Task: Look for space in Ḩawsh 'Īsá, Egypt from 21st June, 2023 to 29th June, 2023 for 4 adults in price range Rs.7000 to Rs.12000. Place can be entire place with 2 bedrooms having 2 beds and 2 bathrooms. Property type can be house, flat, guest house. Booking option can be shelf check-in. Required host language is English.
Action: Mouse moved to (416, 81)
Screenshot: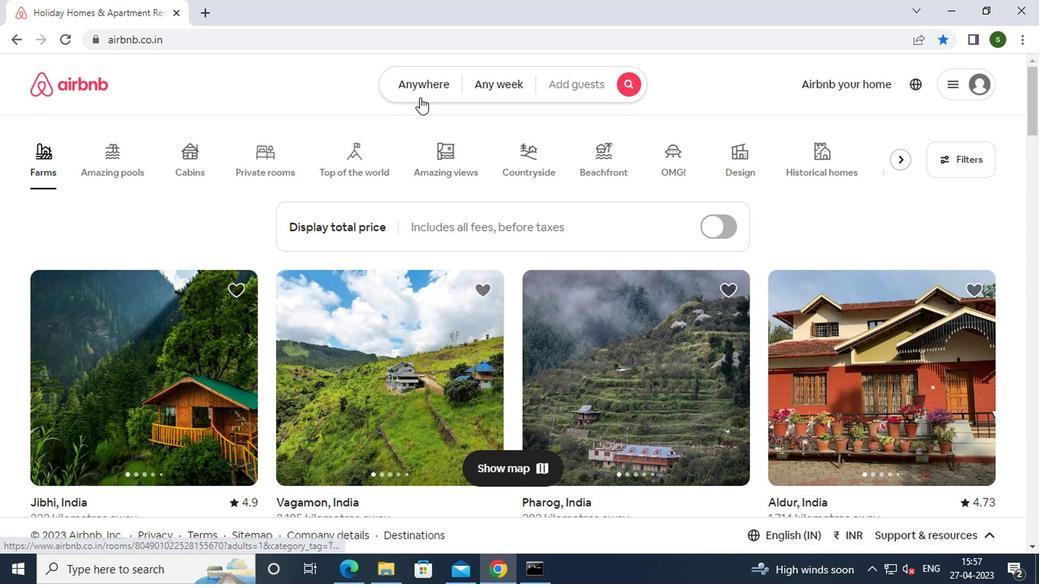 
Action: Mouse pressed left at (416, 81)
Screenshot: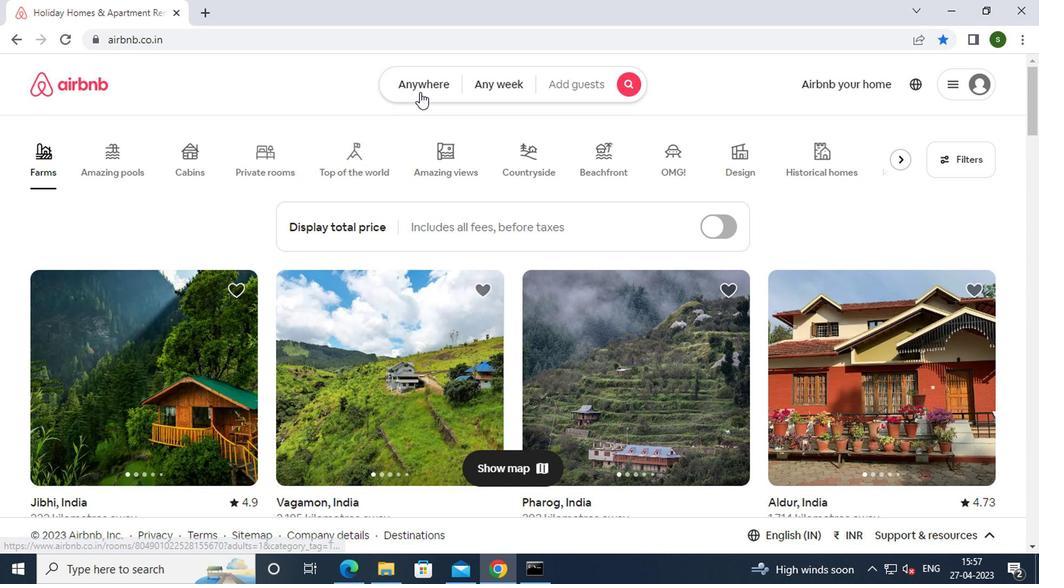 
Action: Mouse moved to (325, 140)
Screenshot: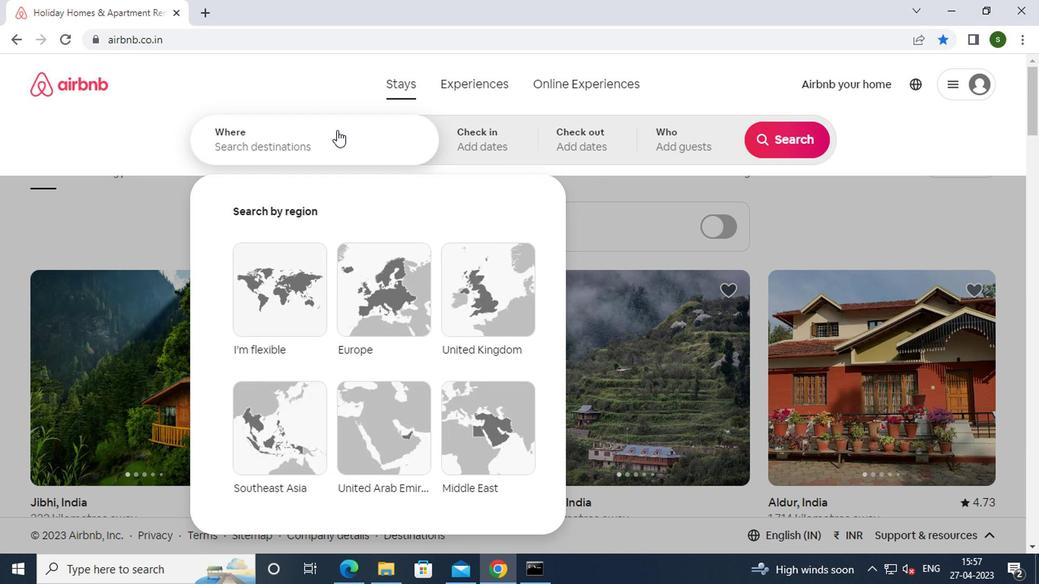 
Action: Mouse pressed left at (325, 140)
Screenshot: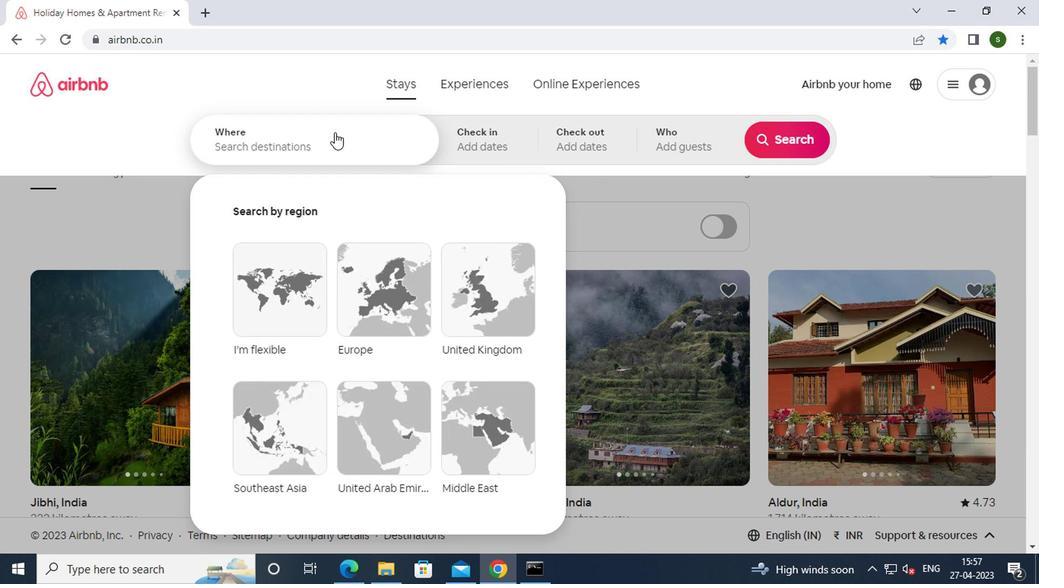 
Action: Mouse moved to (324, 141)
Screenshot: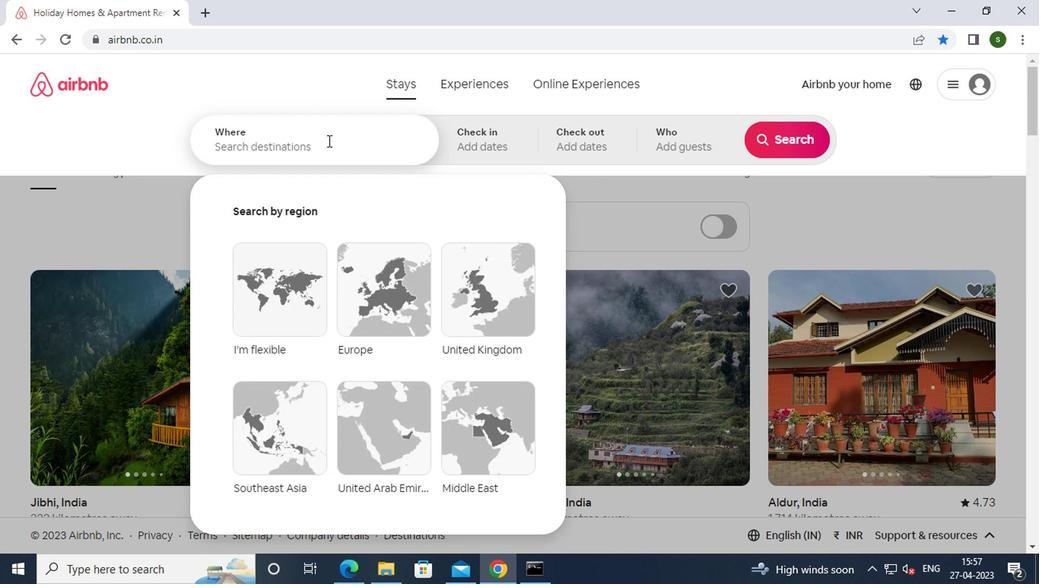
Action: Key pressed h<Key.caps_lock>awsh<Key.space><Key.caps_lock>i<Key.caps_lock>sa,<Key.space><Key.caps_lock>e<Key.caps_lock>gypt<Key.enter>
Screenshot: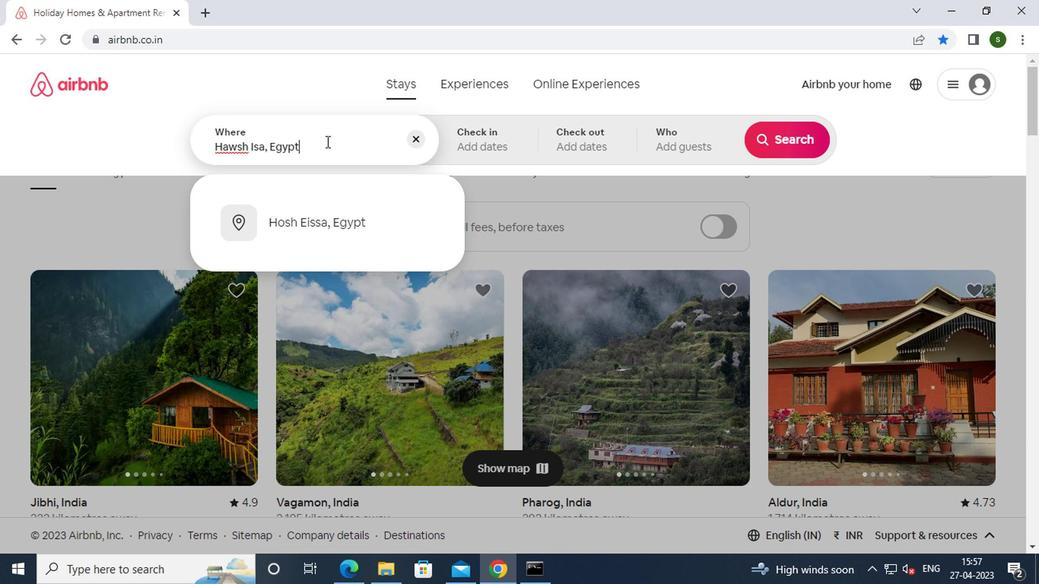 
Action: Mouse moved to (782, 257)
Screenshot: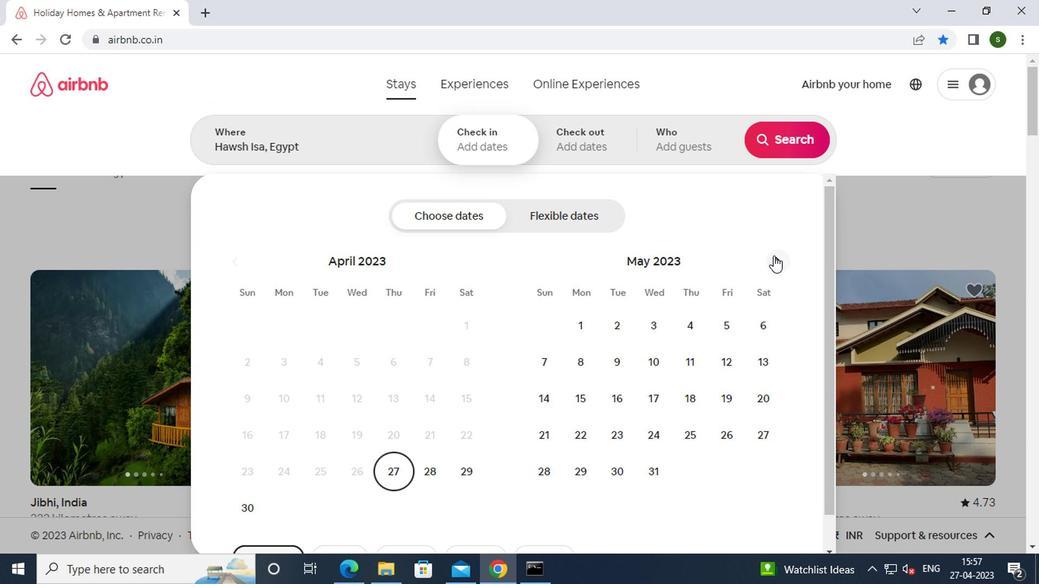 
Action: Mouse pressed left at (782, 257)
Screenshot: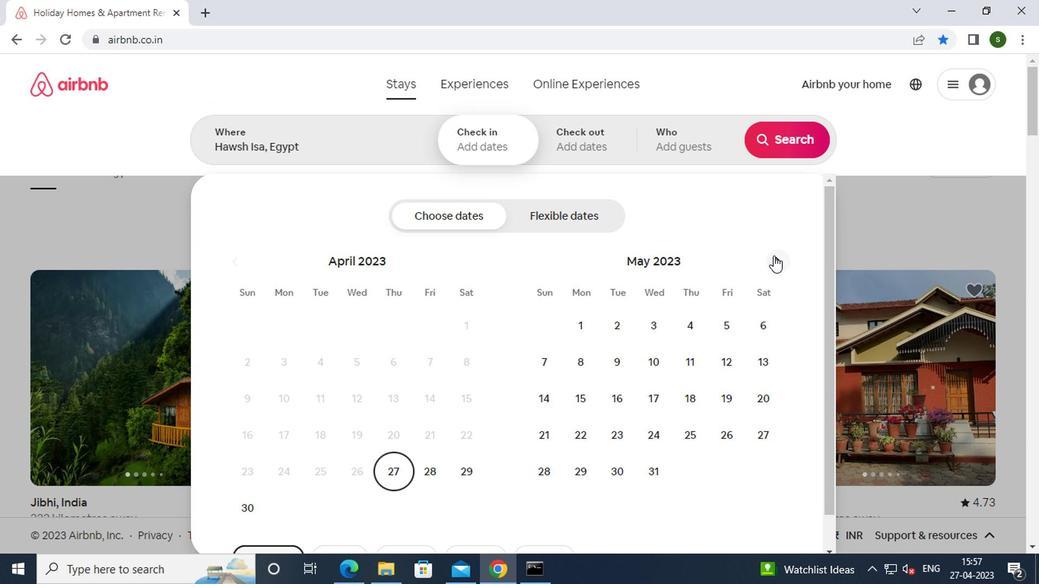 
Action: Mouse moved to (659, 434)
Screenshot: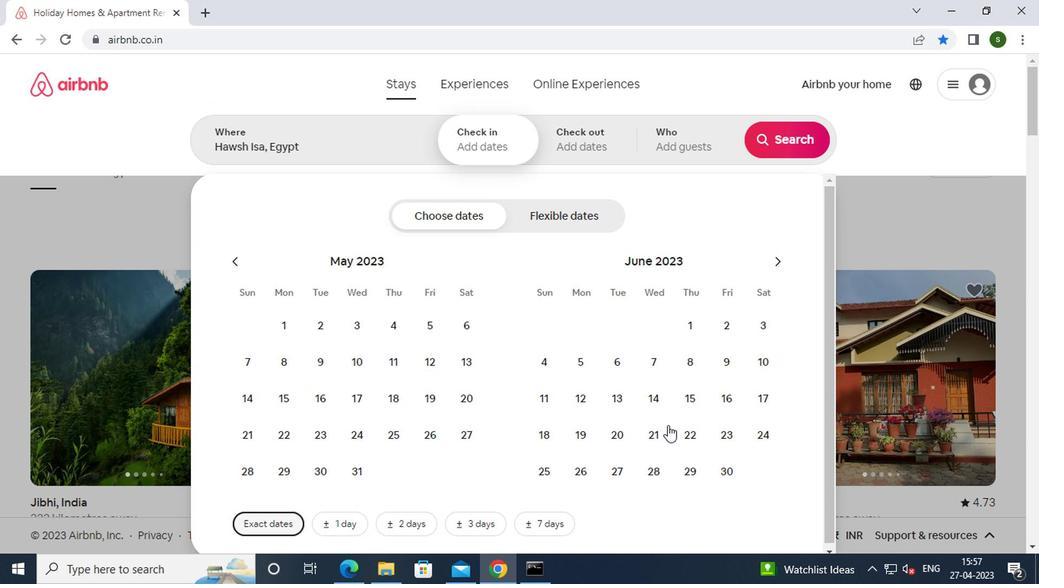 
Action: Mouse pressed left at (659, 434)
Screenshot: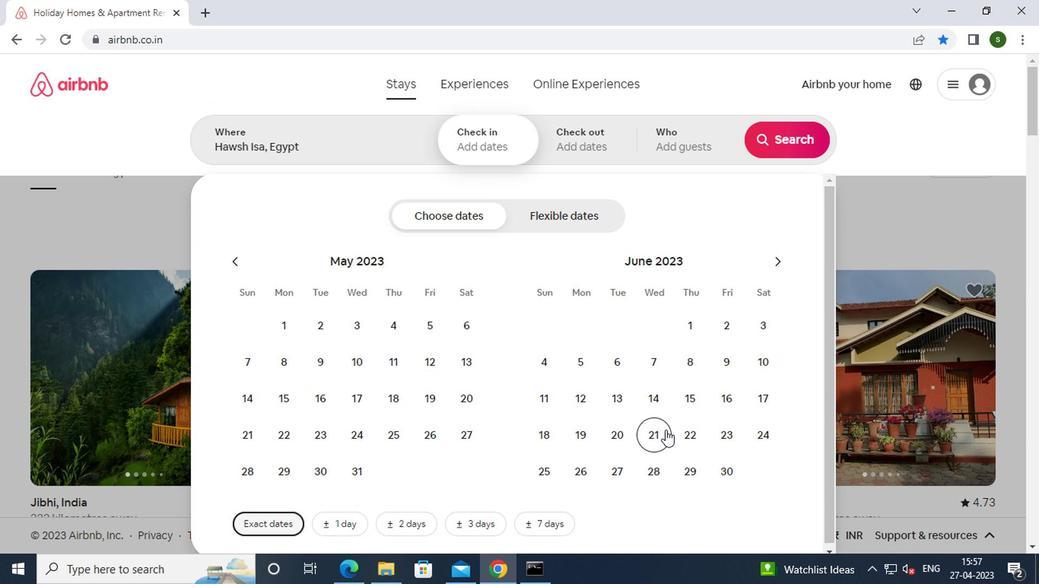 
Action: Mouse moved to (687, 475)
Screenshot: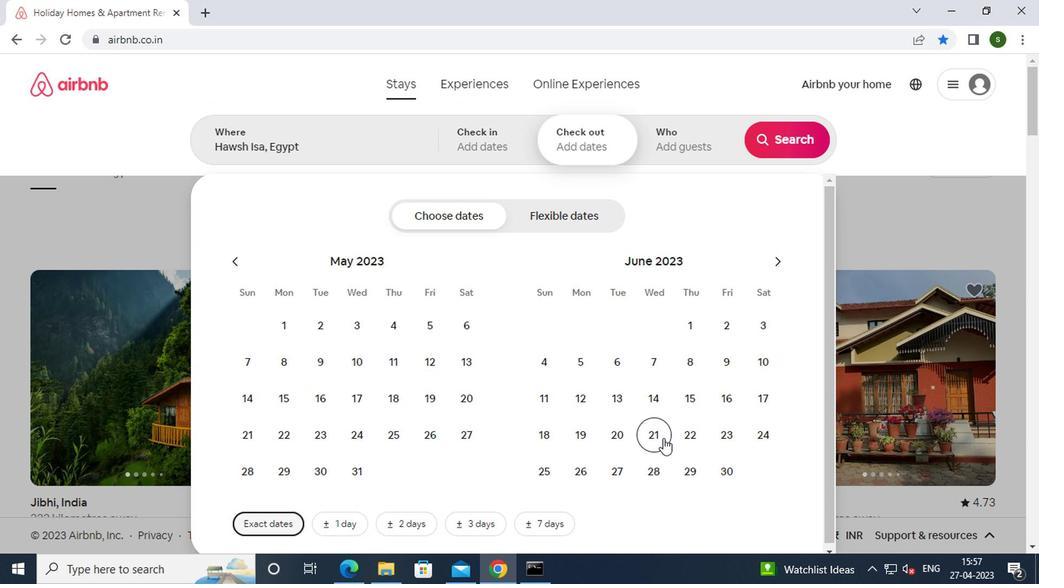 
Action: Mouse pressed left at (687, 475)
Screenshot: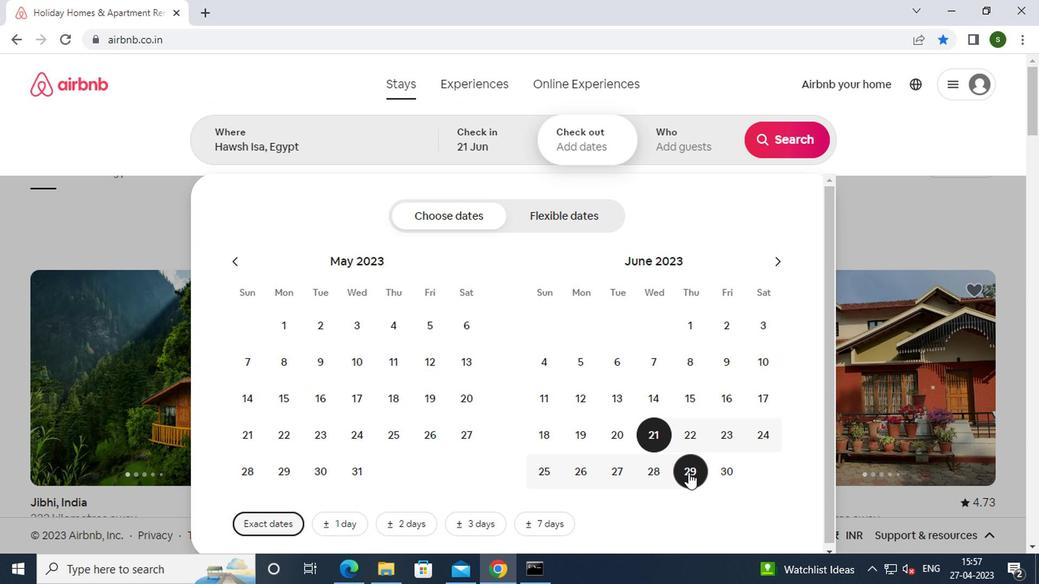 
Action: Mouse moved to (673, 146)
Screenshot: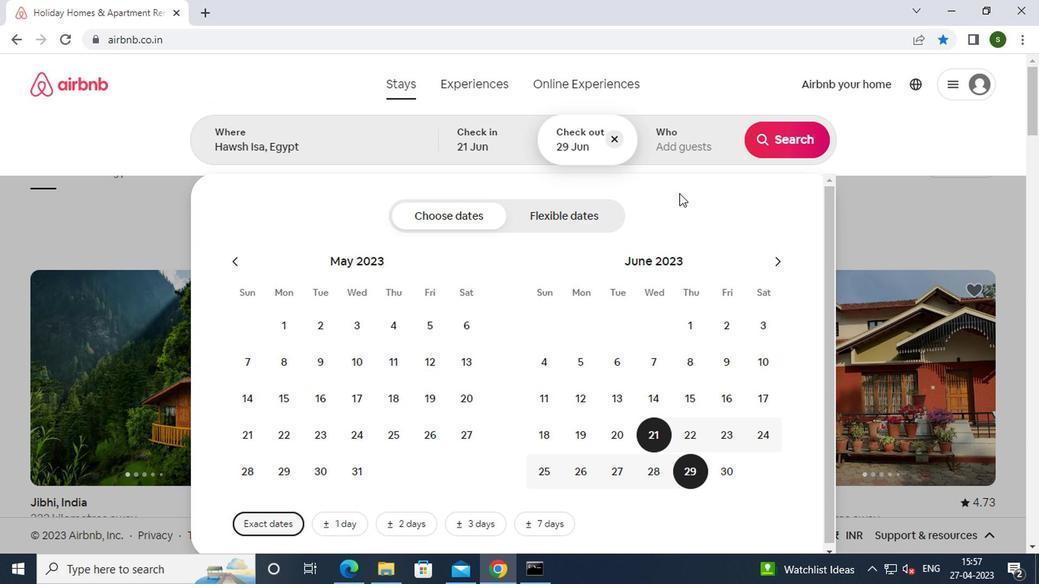 
Action: Mouse pressed left at (673, 146)
Screenshot: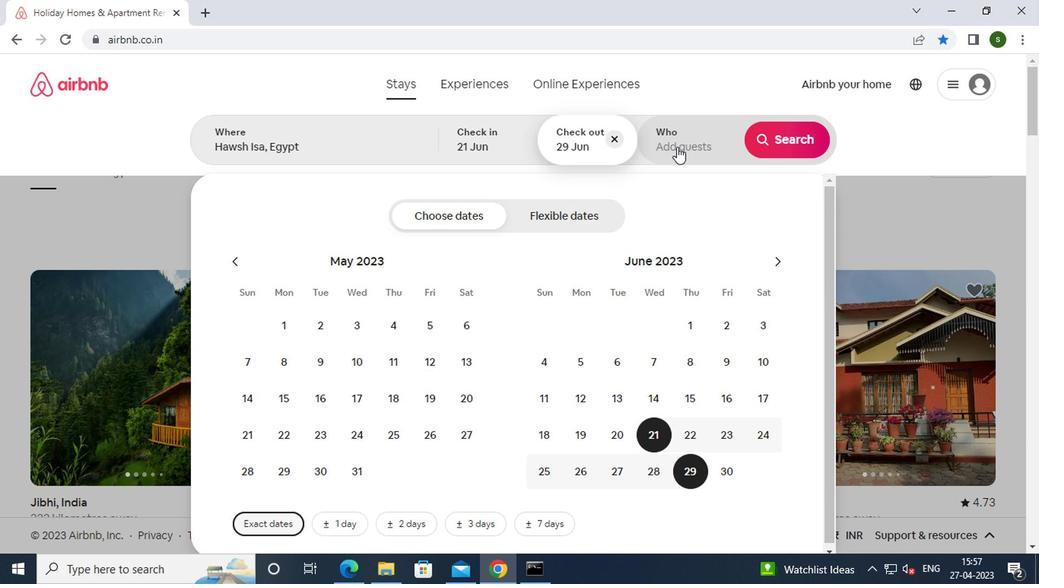 
Action: Mouse moved to (780, 222)
Screenshot: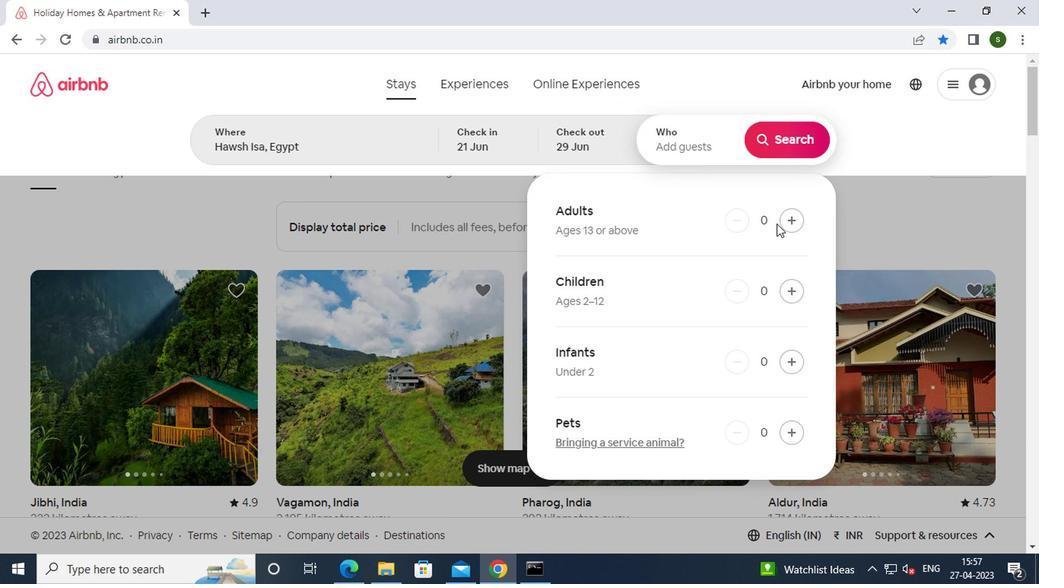 
Action: Mouse pressed left at (780, 222)
Screenshot: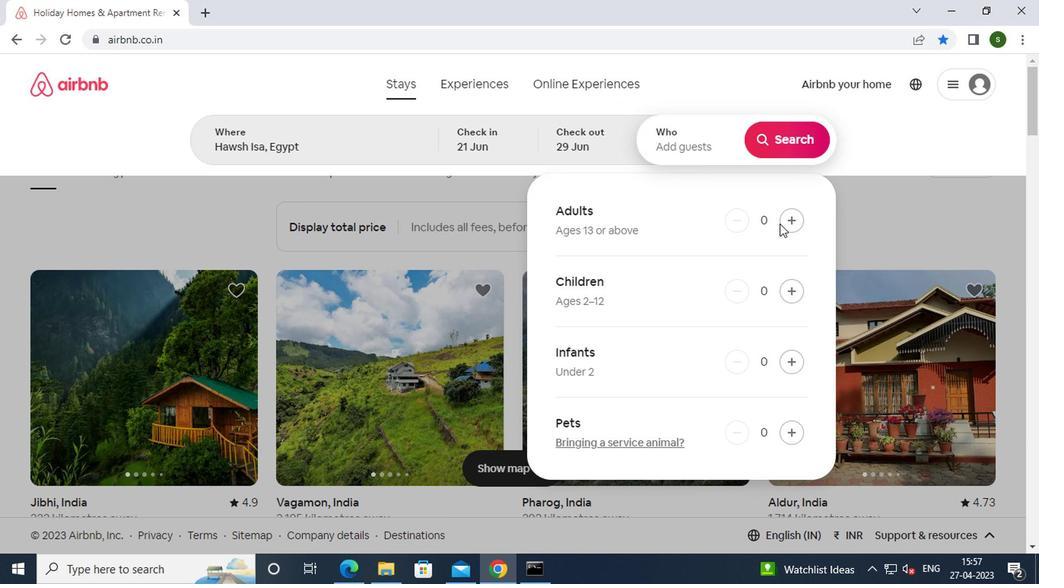 
Action: Mouse pressed left at (780, 222)
Screenshot: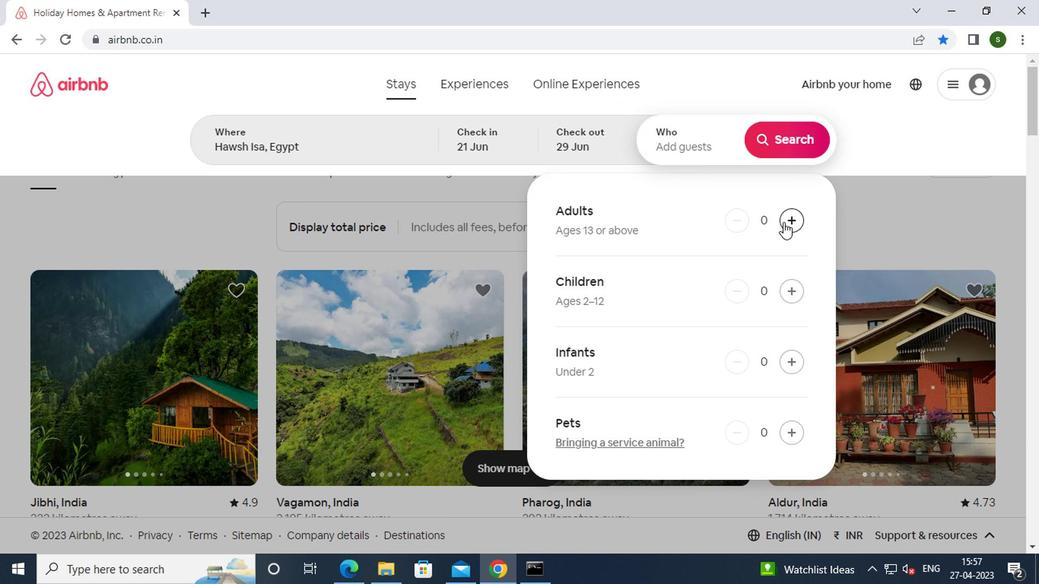 
Action: Mouse pressed left at (780, 222)
Screenshot: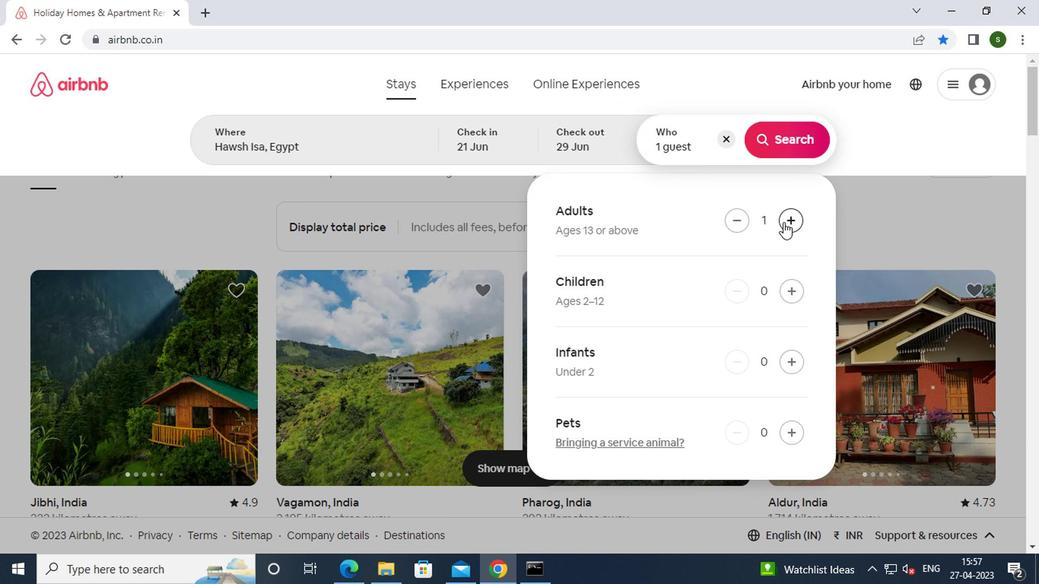 
Action: Mouse pressed left at (780, 222)
Screenshot: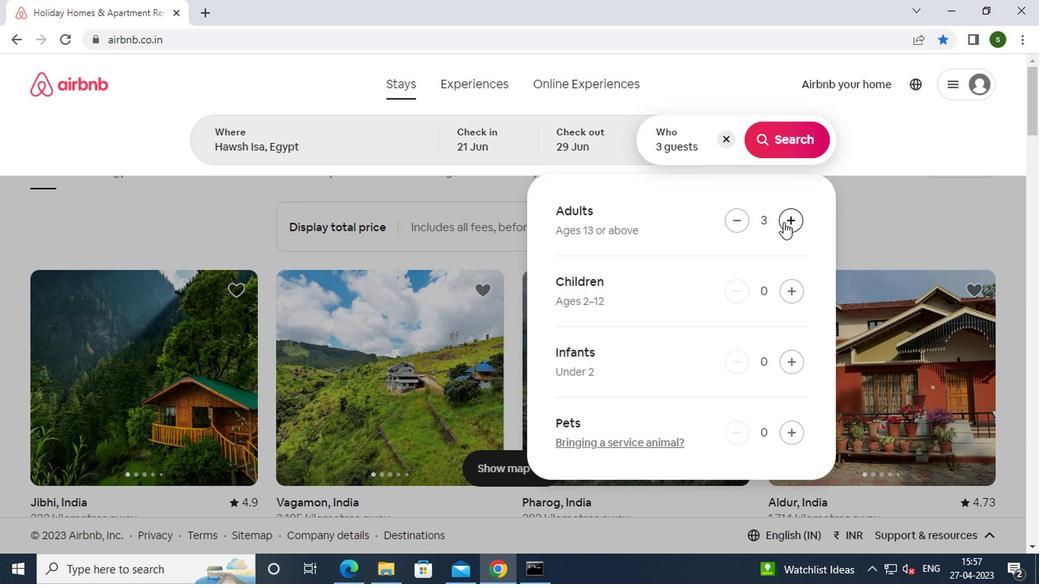 
Action: Mouse moved to (780, 139)
Screenshot: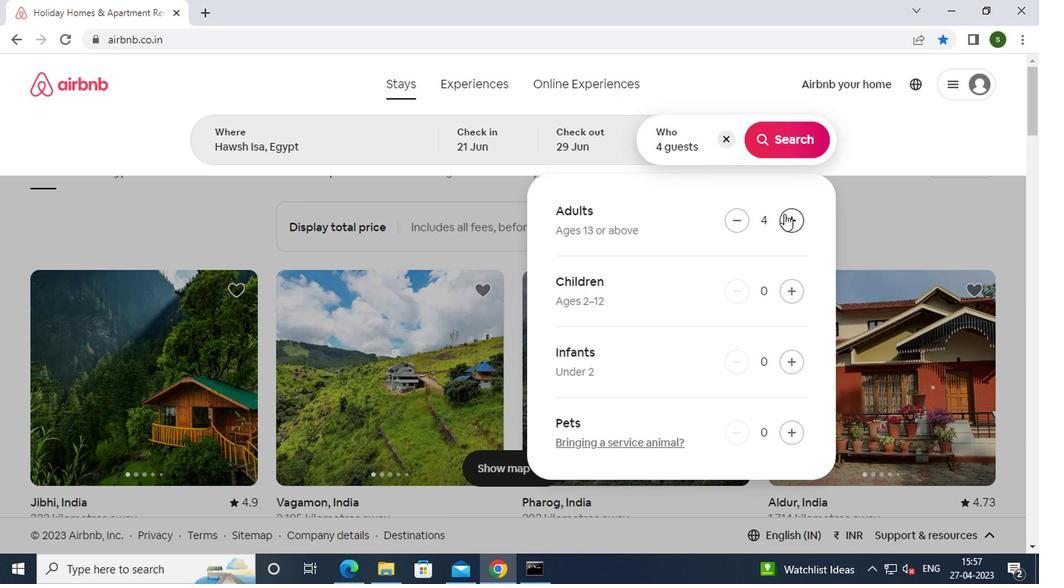 
Action: Mouse pressed left at (780, 139)
Screenshot: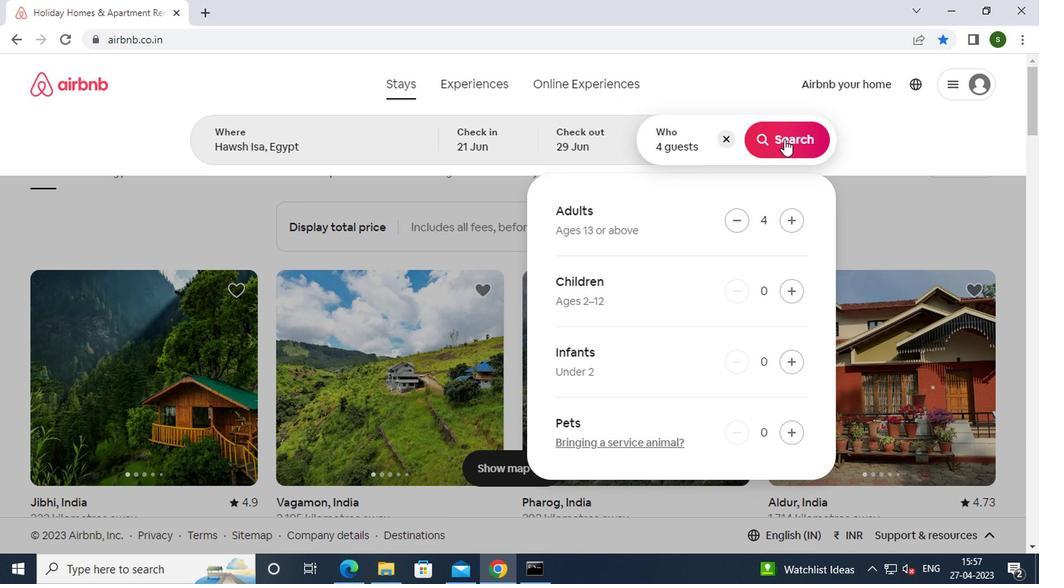 
Action: Mouse moved to (970, 140)
Screenshot: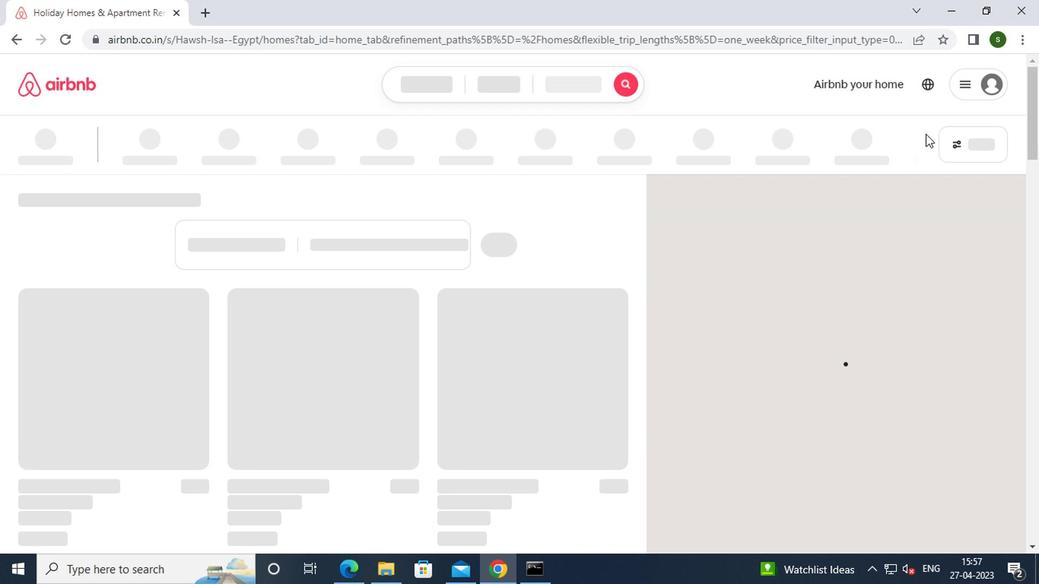
Action: Mouse pressed left at (970, 140)
Screenshot: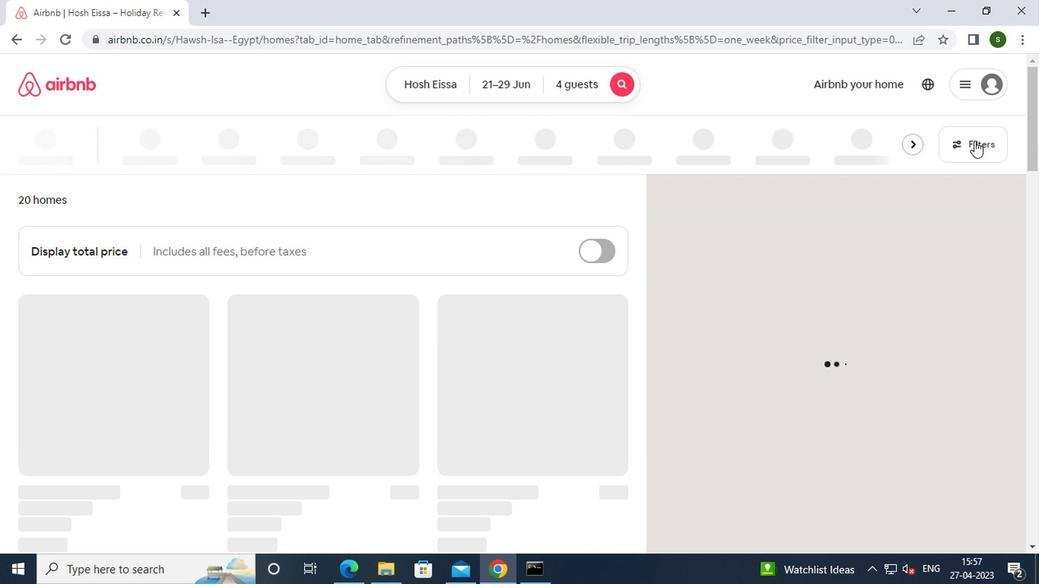 
Action: Mouse moved to (449, 338)
Screenshot: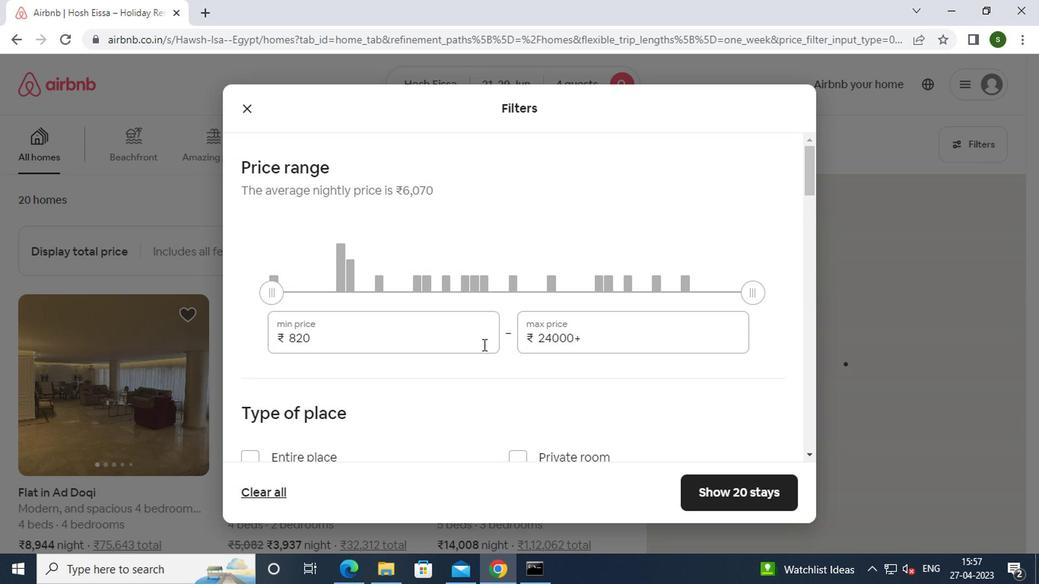 
Action: Mouse pressed left at (449, 338)
Screenshot: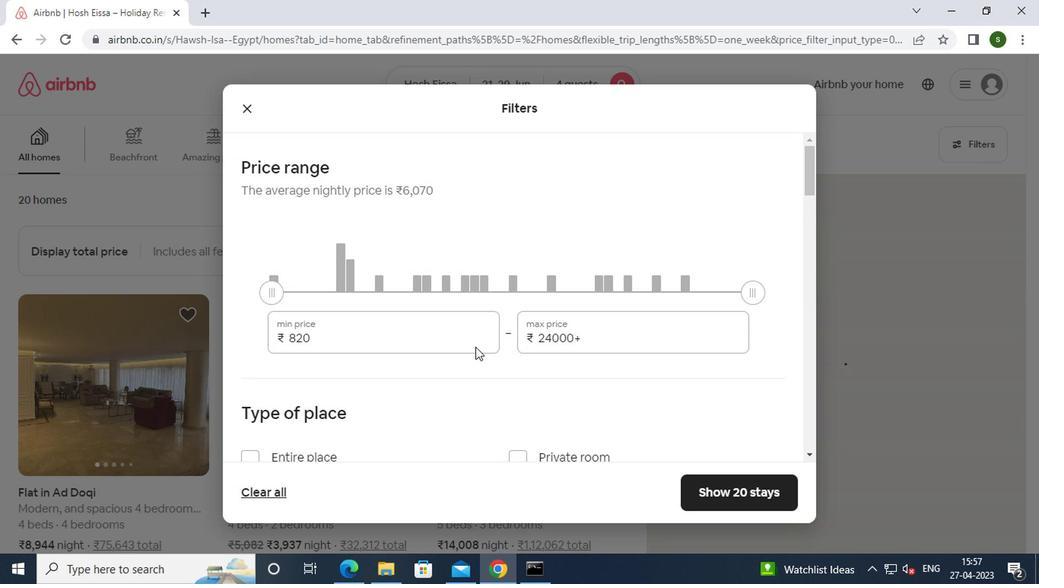 
Action: Key pressed <Key.backspace><Key.backspace><Key.backspace><Key.backspace><Key.backspace><Key.backspace><Key.backspace><Key.backspace><Key.backspace>7000
Screenshot: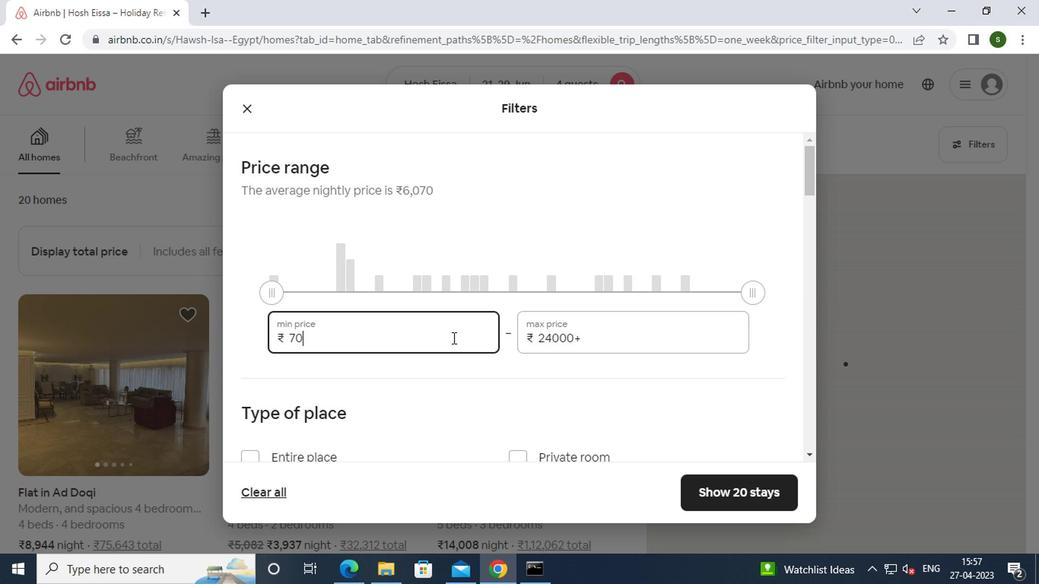 
Action: Mouse moved to (640, 344)
Screenshot: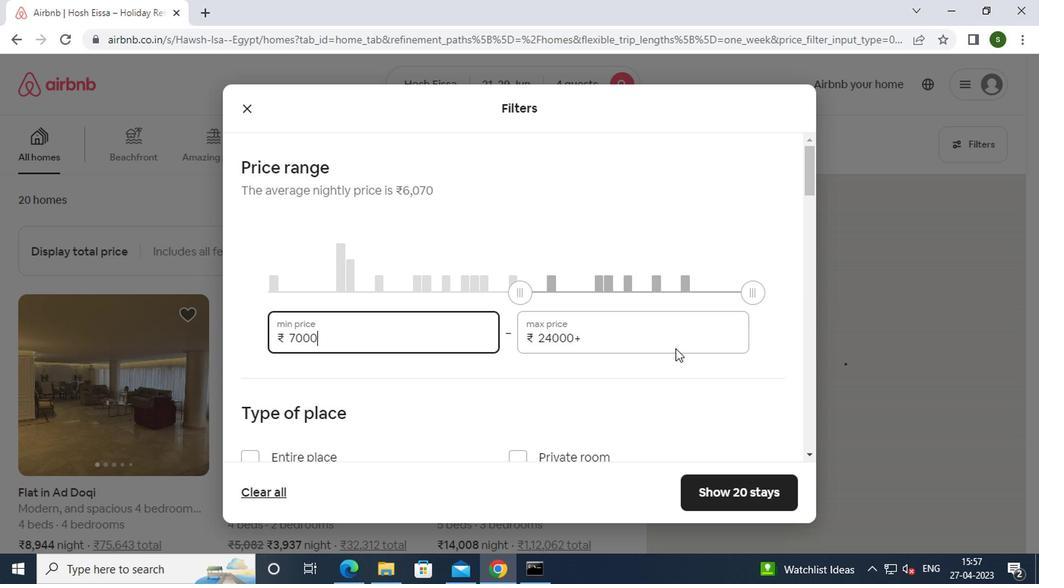 
Action: Mouse pressed left at (640, 344)
Screenshot: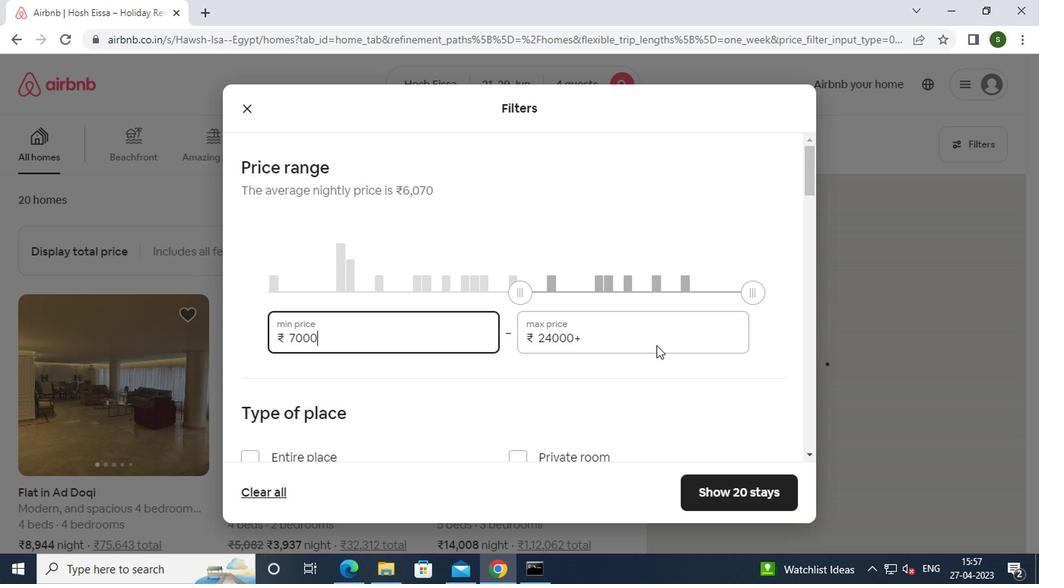 
Action: Key pressed <Key.backspace><Key.backspace><Key.backspace><Key.backspace><Key.backspace><Key.backspace><Key.backspace><Key.backspace><Key.backspace>12000
Screenshot: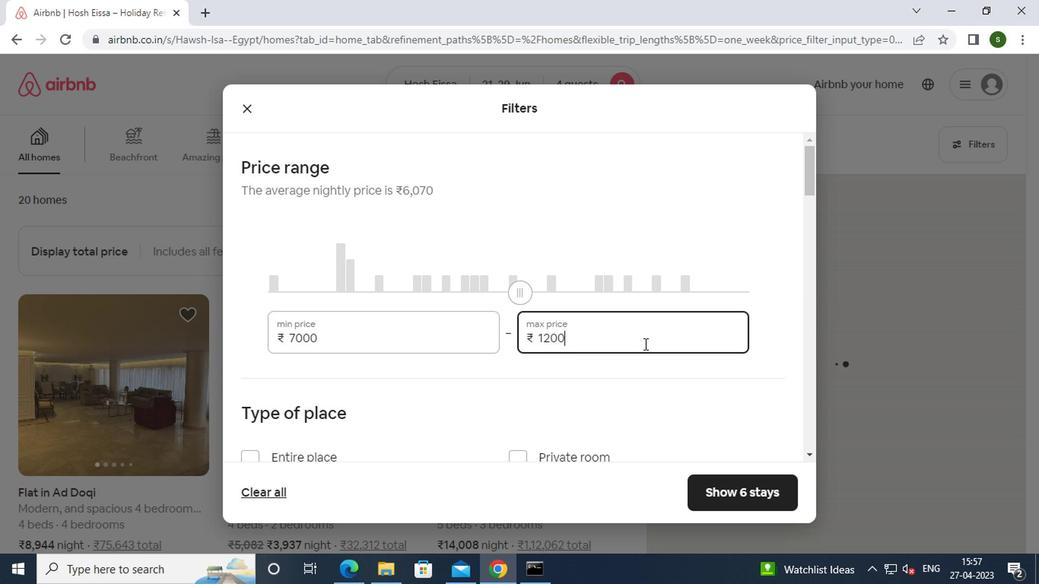 
Action: Mouse moved to (416, 298)
Screenshot: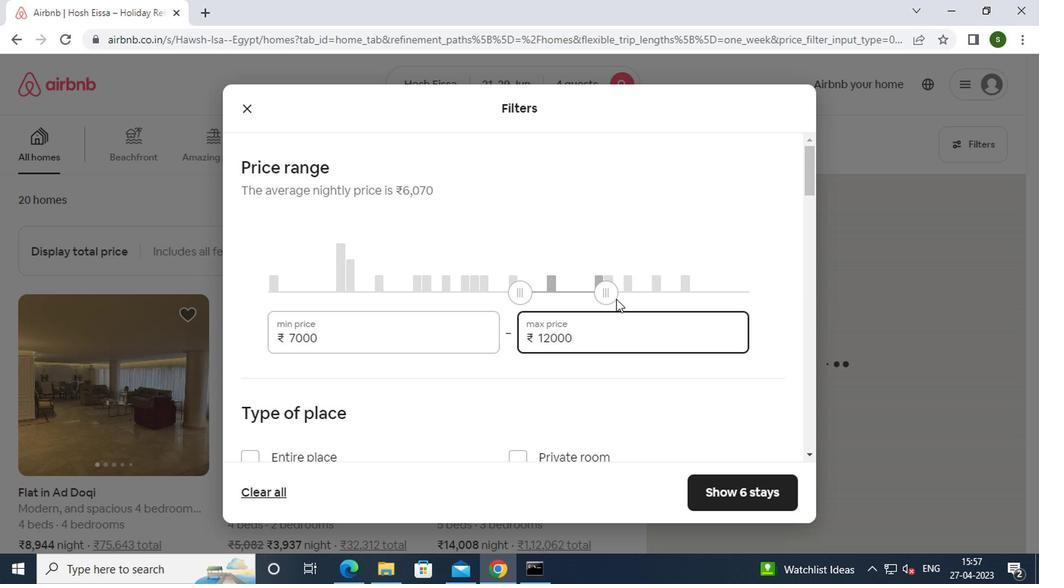 
Action: Mouse scrolled (416, 297) with delta (0, 0)
Screenshot: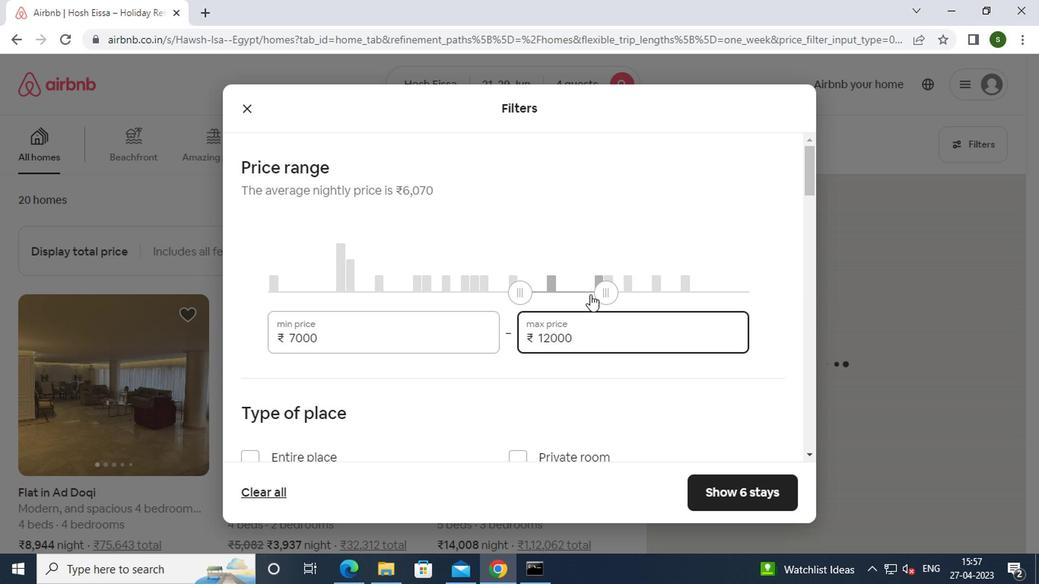 
Action: Mouse scrolled (416, 297) with delta (0, 0)
Screenshot: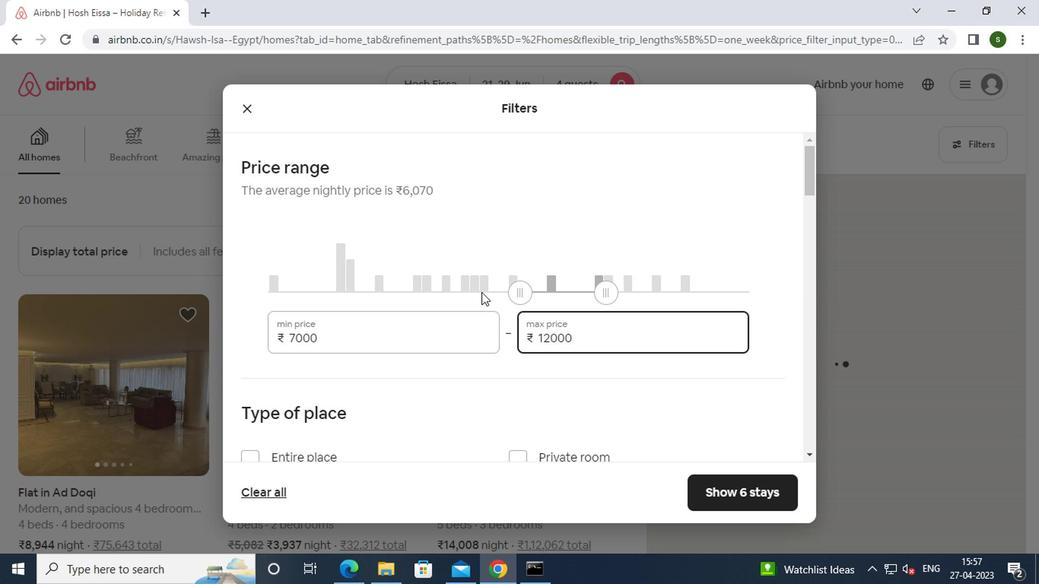 
Action: Mouse moved to (292, 309)
Screenshot: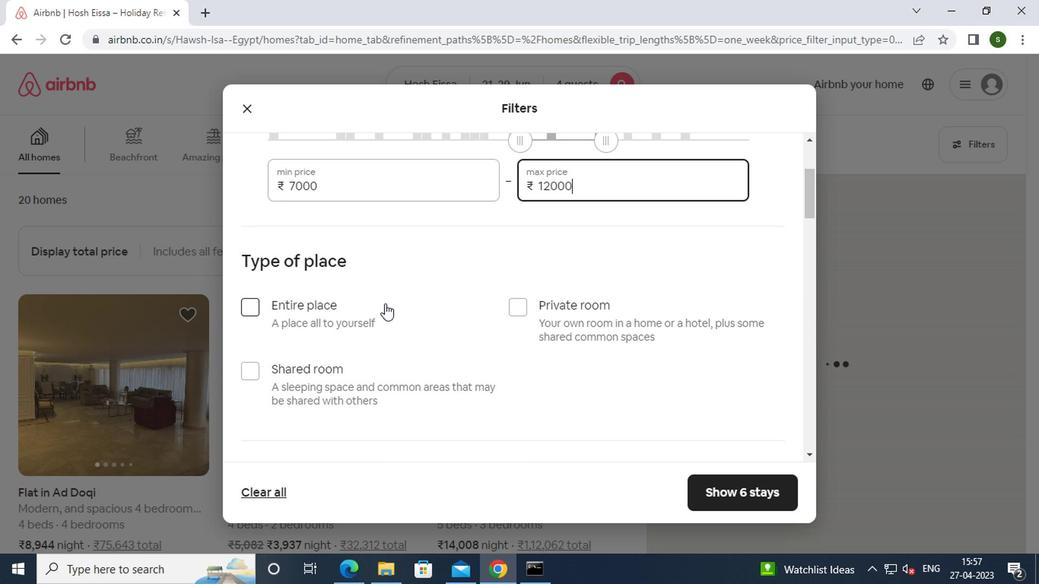 
Action: Mouse pressed left at (292, 309)
Screenshot: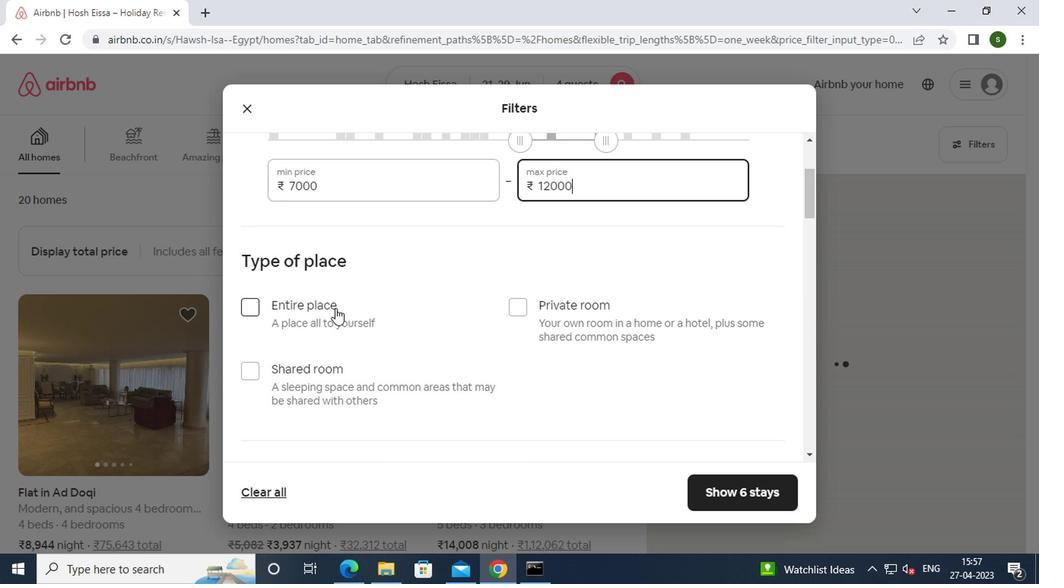 
Action: Mouse moved to (413, 309)
Screenshot: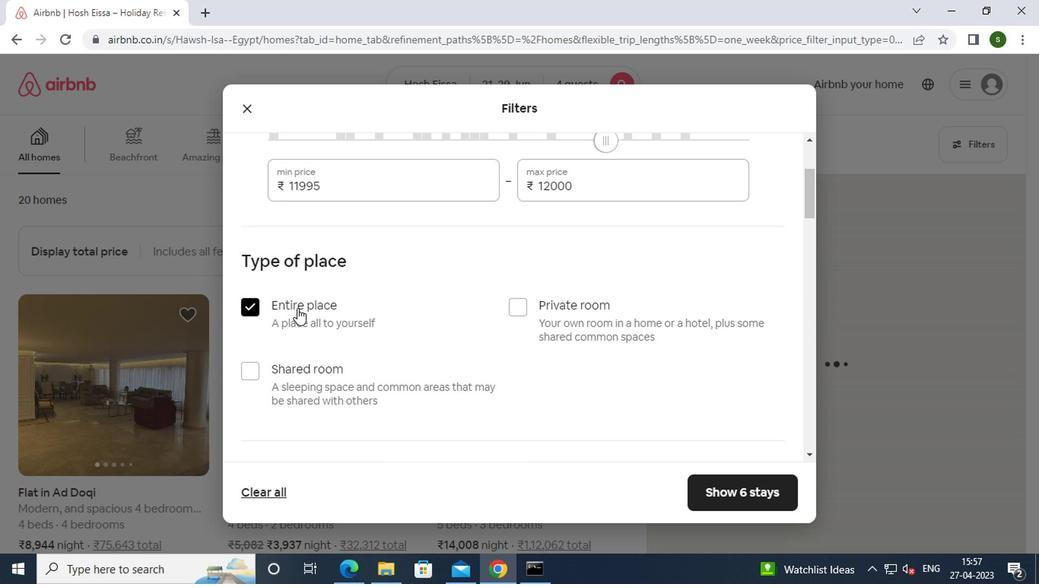 
Action: Mouse scrolled (413, 308) with delta (0, -1)
Screenshot: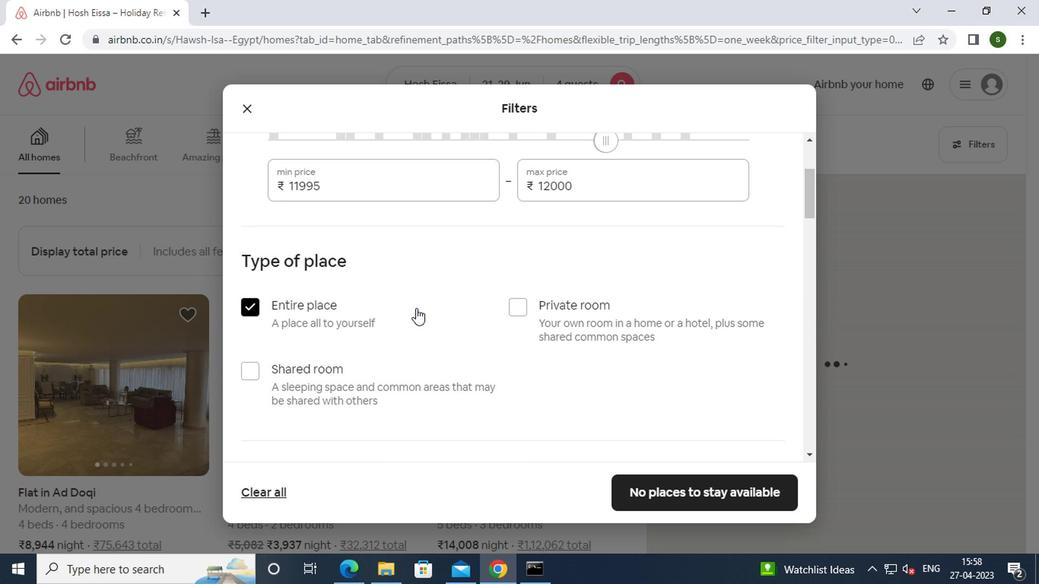 
Action: Mouse scrolled (413, 308) with delta (0, -1)
Screenshot: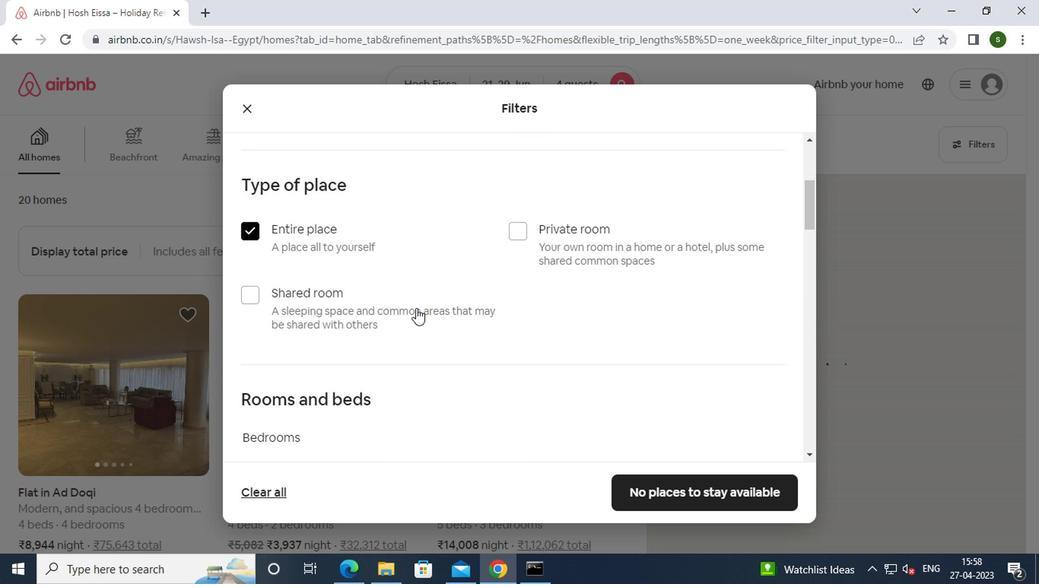 
Action: Mouse scrolled (413, 308) with delta (0, -1)
Screenshot: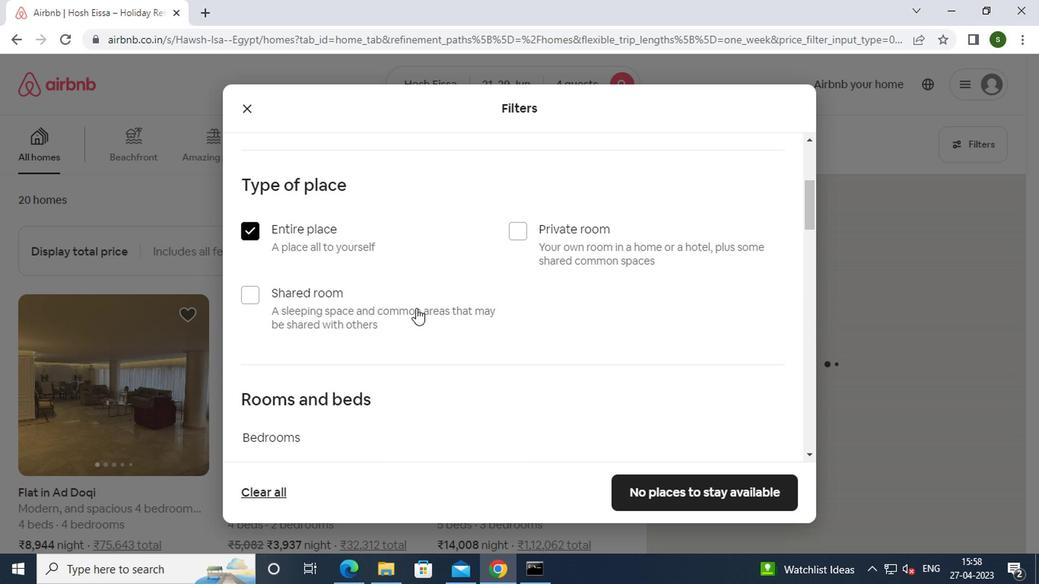 
Action: Mouse scrolled (413, 308) with delta (0, -1)
Screenshot: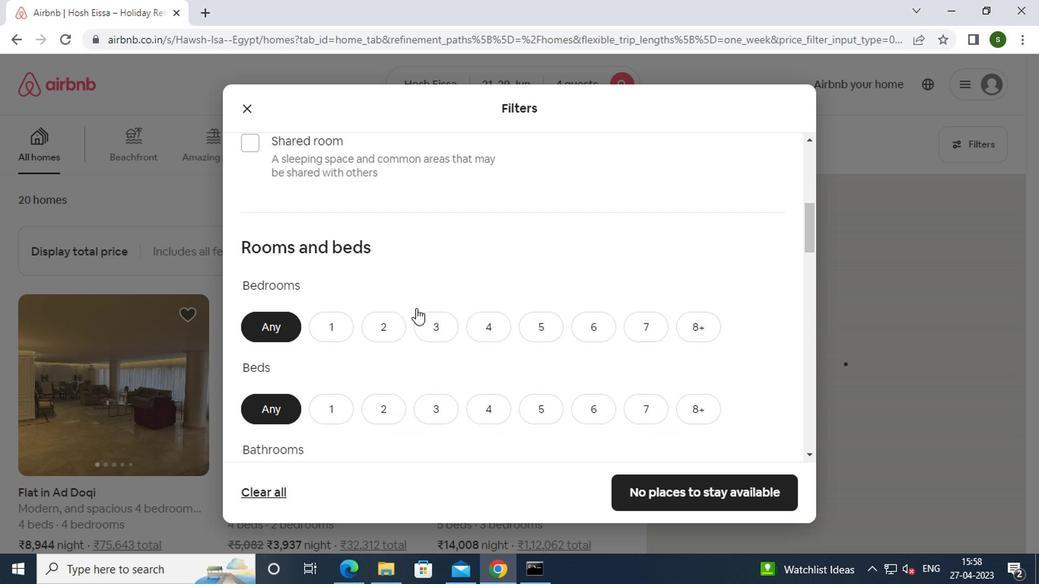 
Action: Mouse moved to (395, 241)
Screenshot: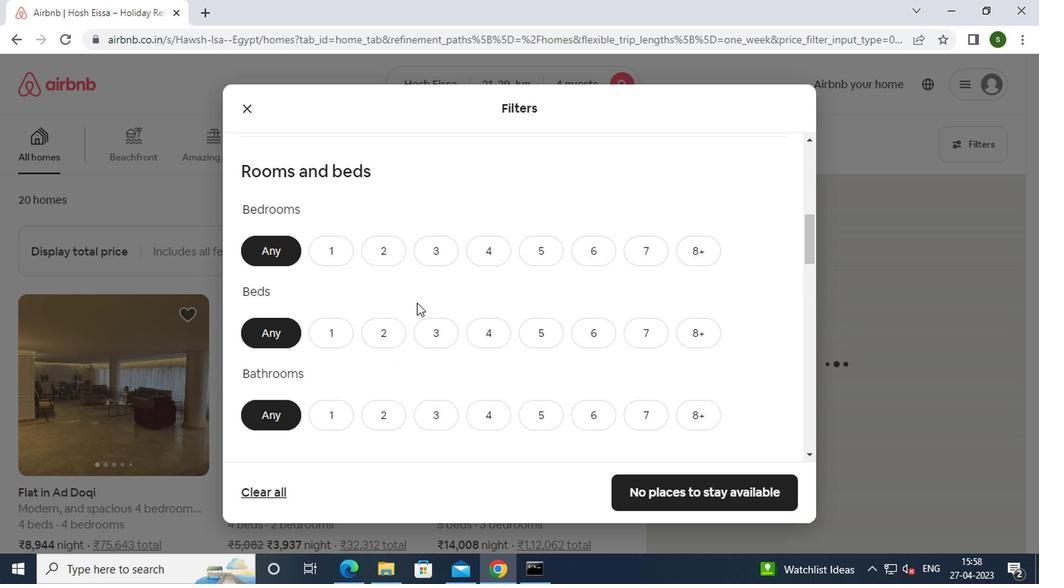 
Action: Mouse pressed left at (395, 241)
Screenshot: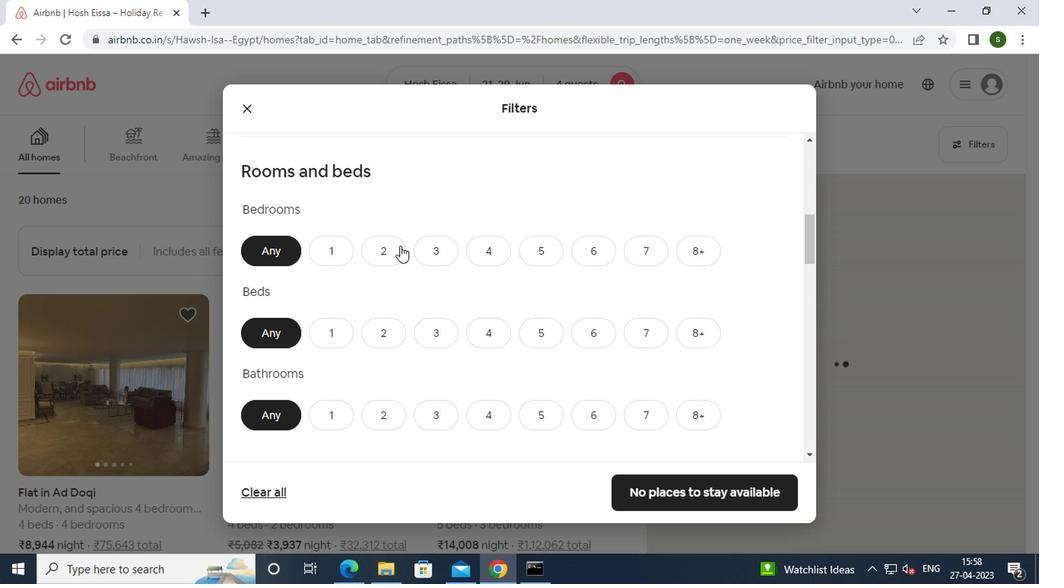 
Action: Mouse moved to (375, 328)
Screenshot: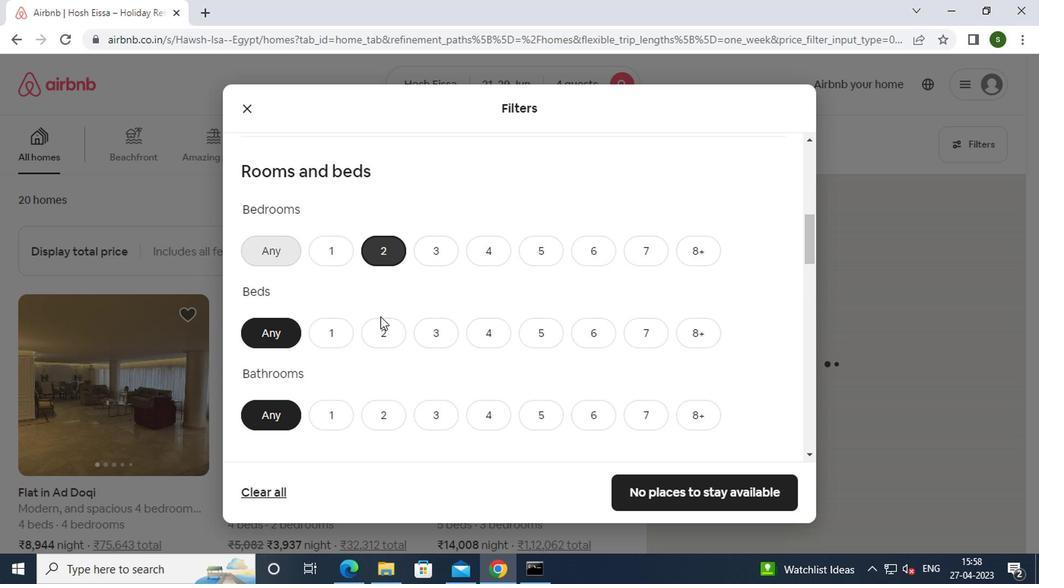 
Action: Mouse pressed left at (375, 328)
Screenshot: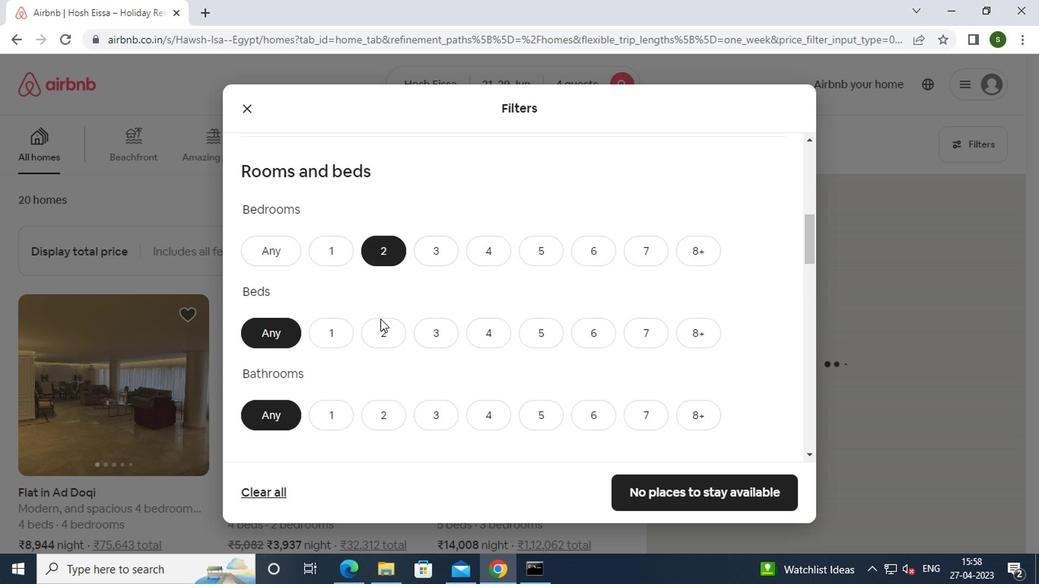 
Action: Mouse moved to (371, 415)
Screenshot: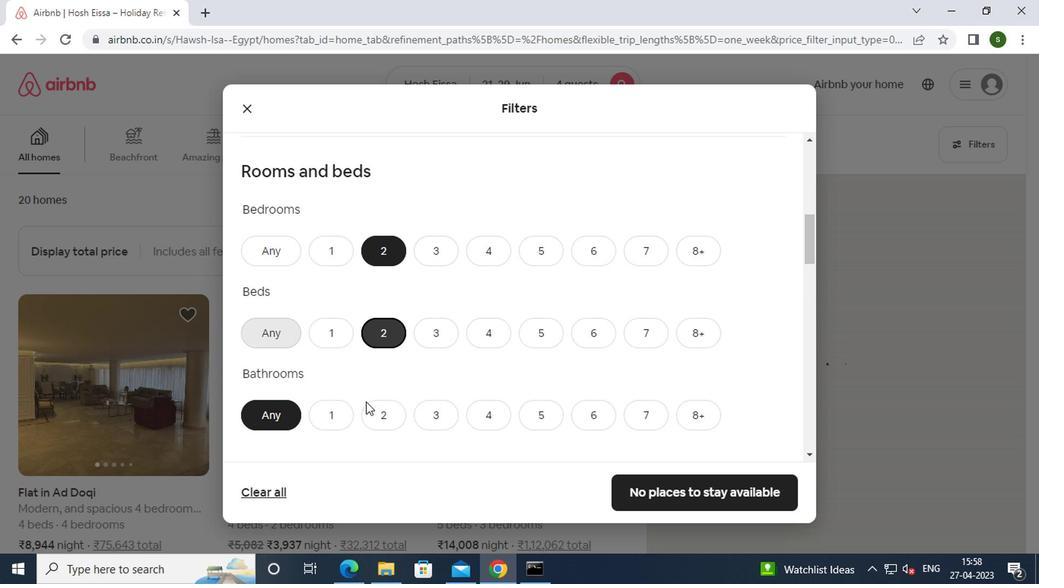 
Action: Mouse pressed left at (371, 415)
Screenshot: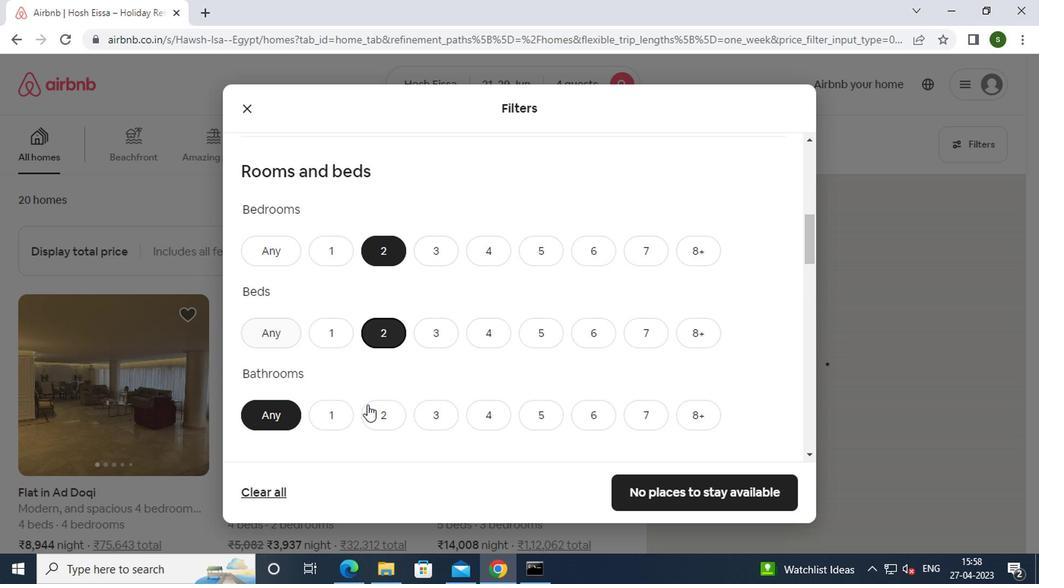 
Action: Mouse moved to (498, 358)
Screenshot: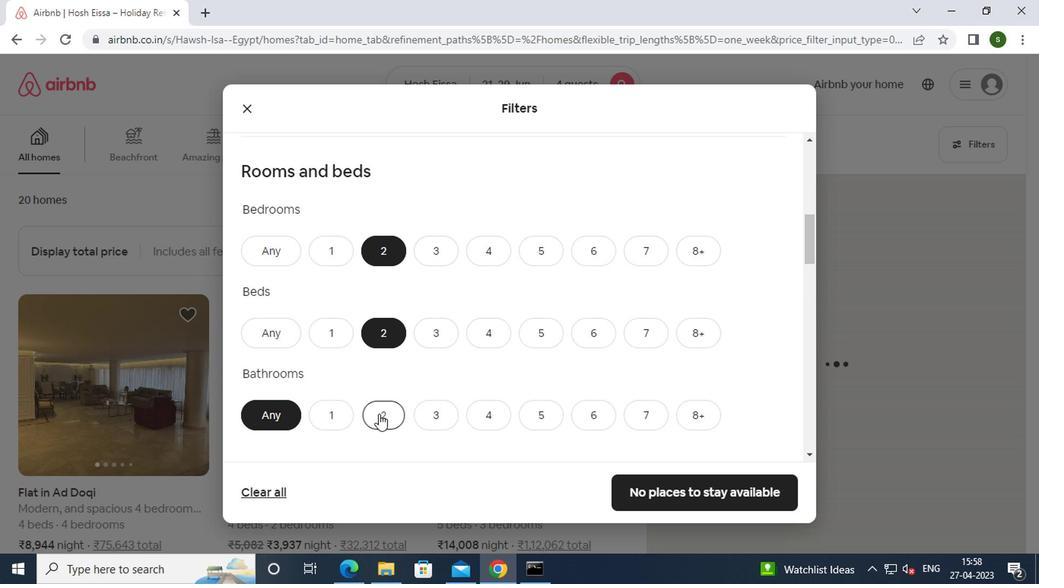 
Action: Mouse scrolled (498, 357) with delta (0, 0)
Screenshot: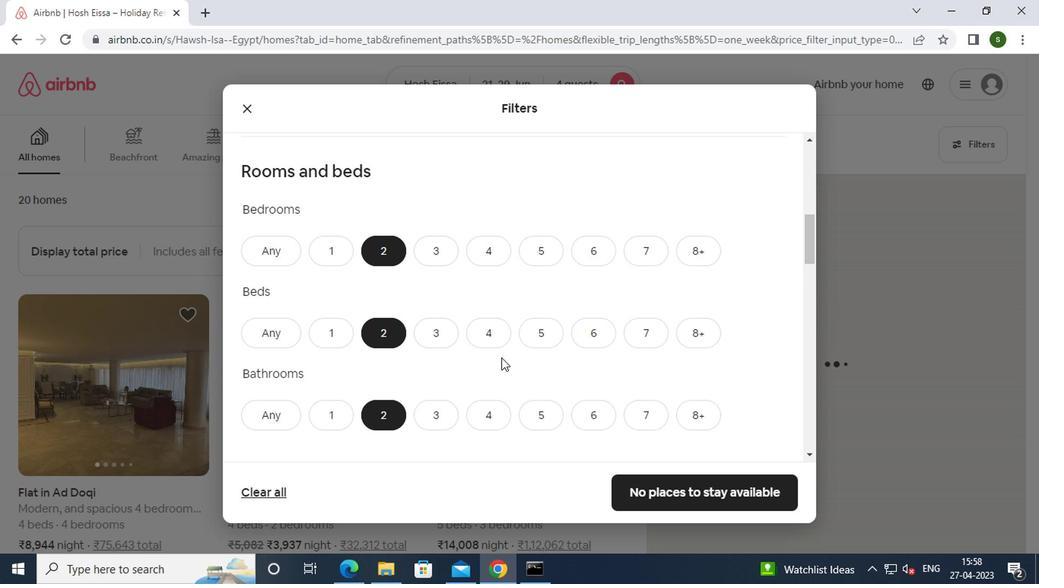 
Action: Mouse scrolled (498, 357) with delta (0, 0)
Screenshot: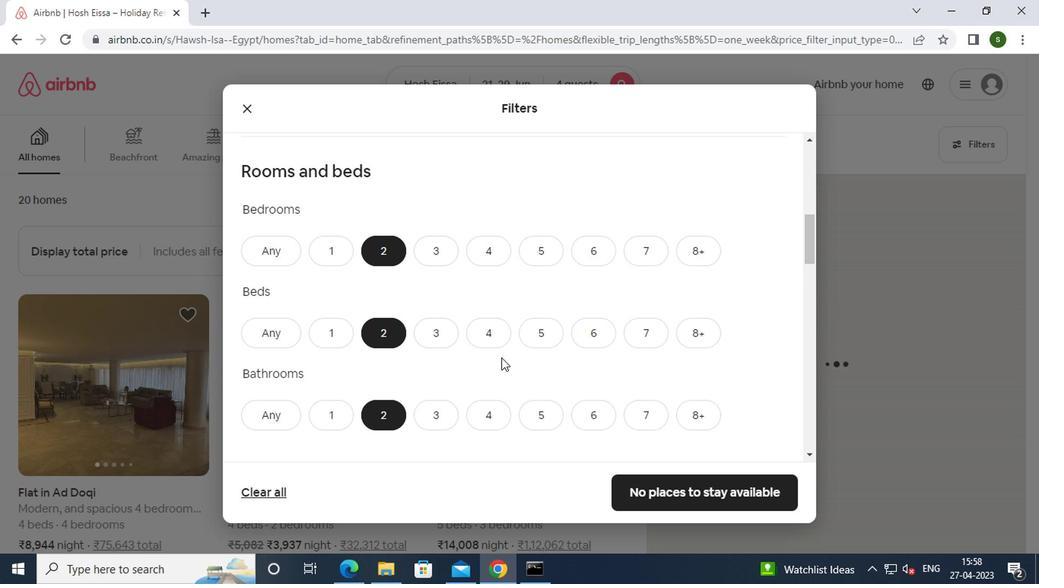
Action: Mouse scrolled (498, 357) with delta (0, 0)
Screenshot: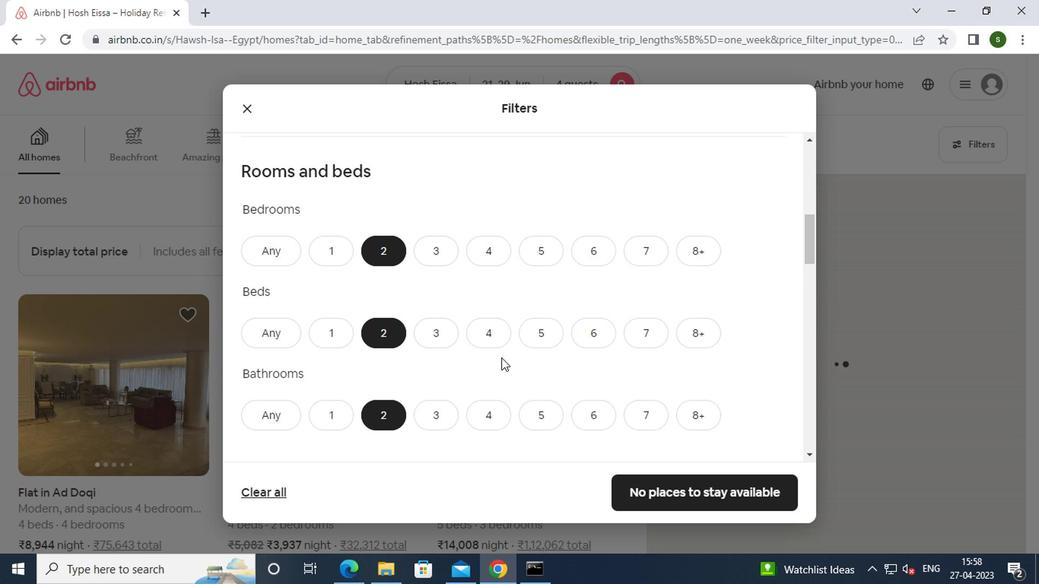 
Action: Mouse moved to (323, 331)
Screenshot: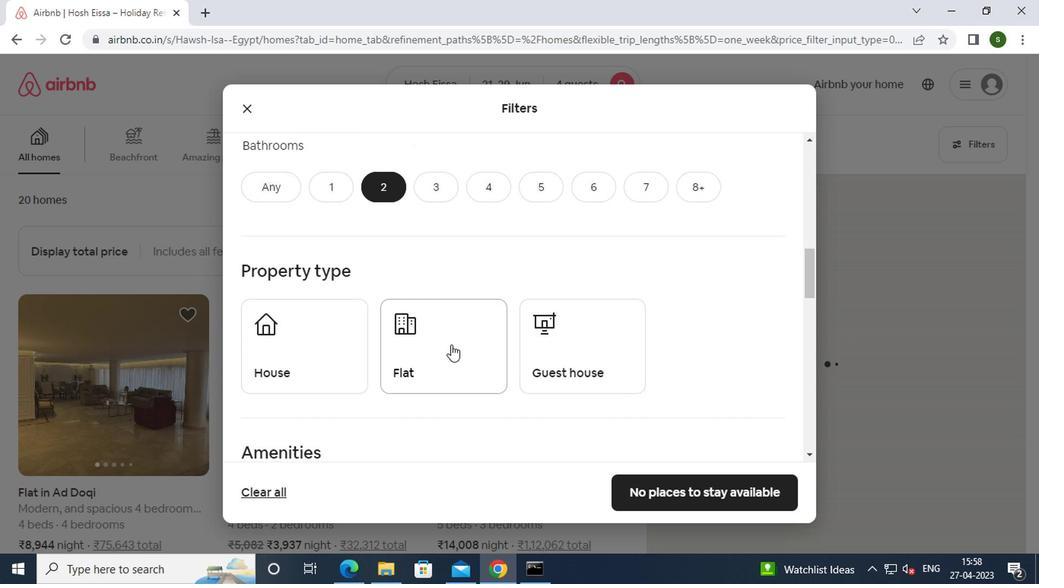 
Action: Mouse pressed left at (323, 331)
Screenshot: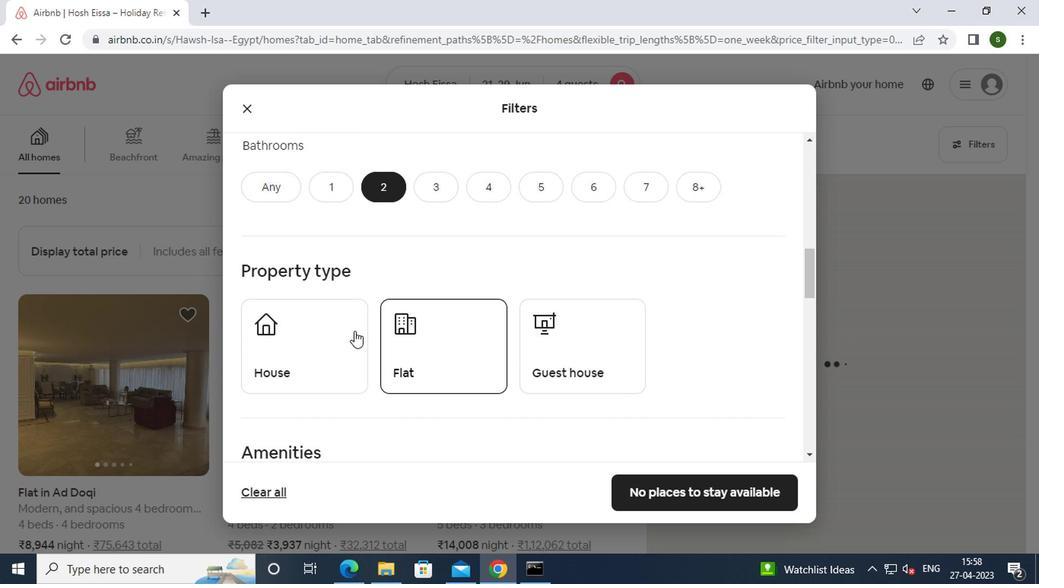 
Action: Mouse moved to (405, 324)
Screenshot: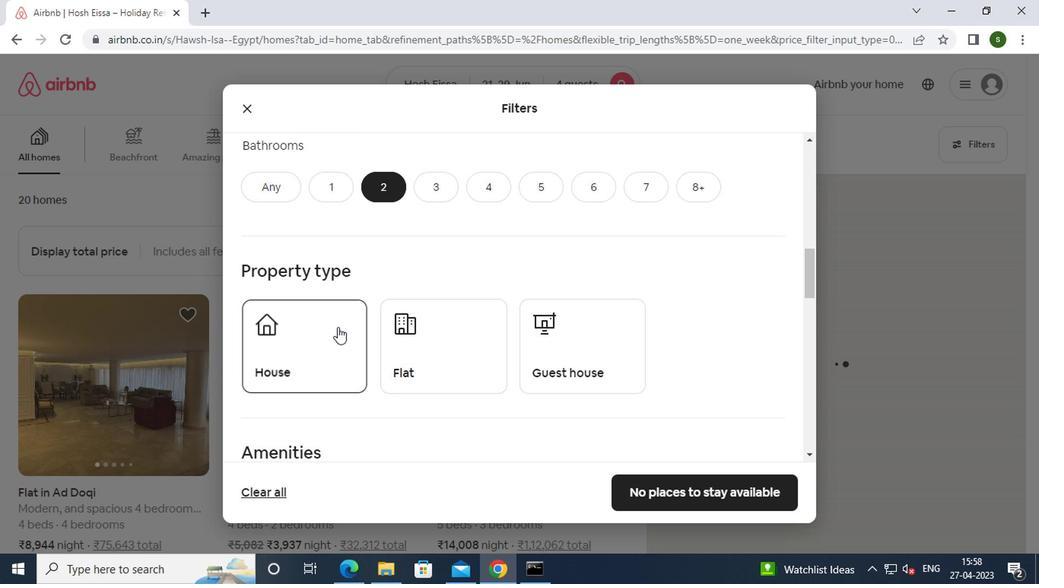 
Action: Mouse pressed left at (405, 324)
Screenshot: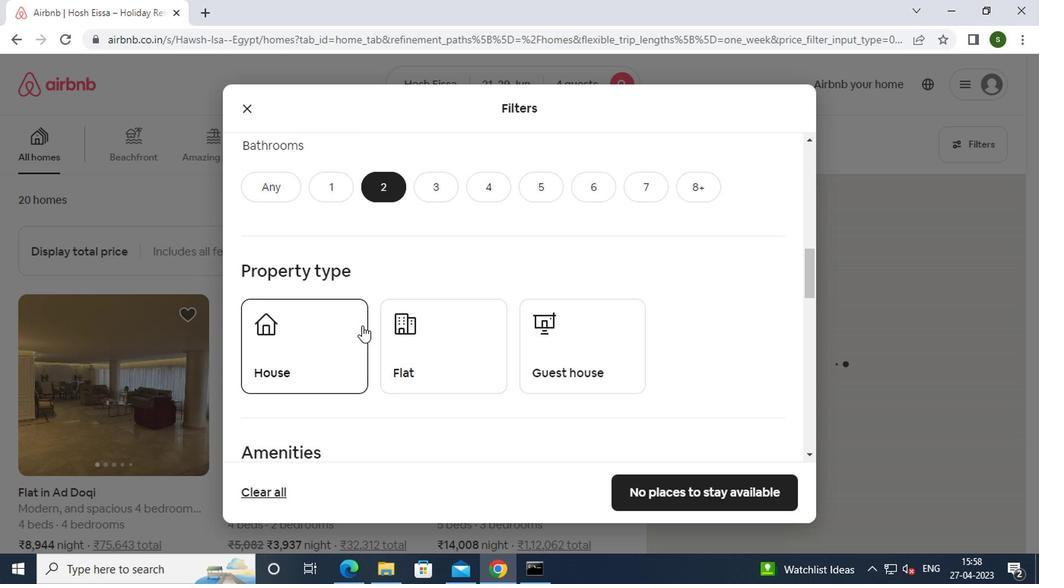 
Action: Mouse moved to (614, 352)
Screenshot: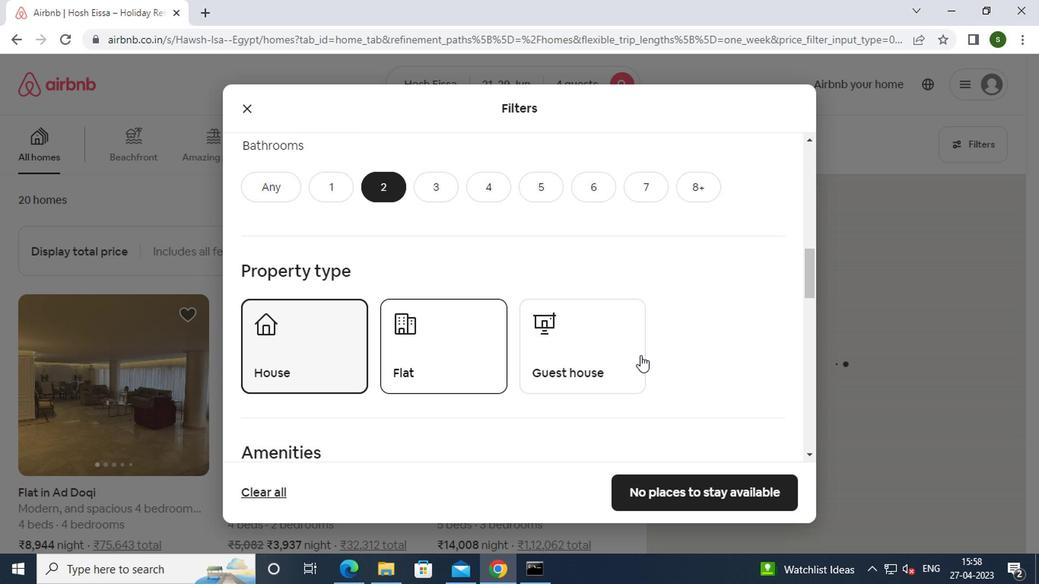 
Action: Mouse pressed left at (614, 352)
Screenshot: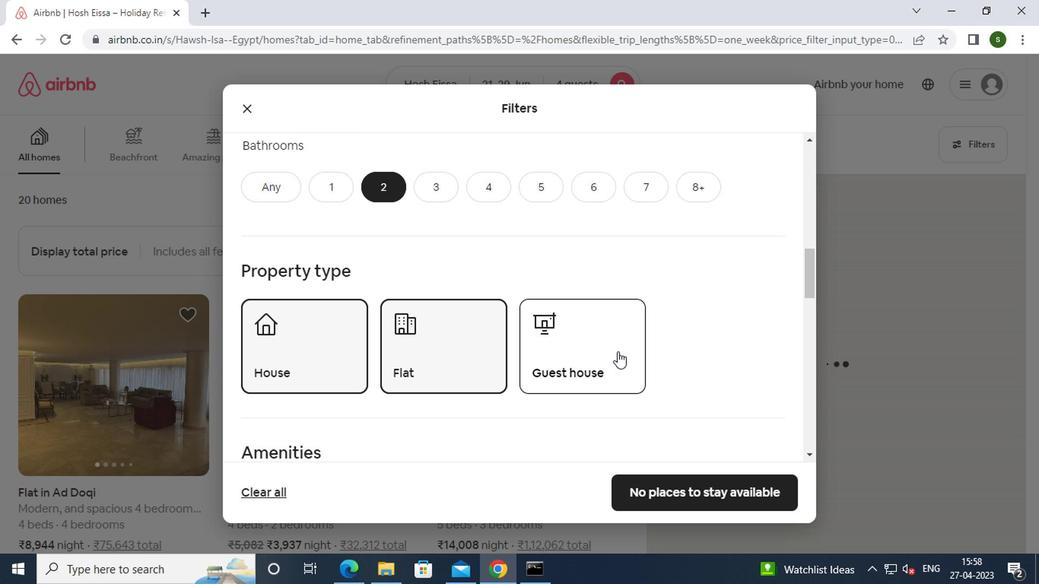 
Action: Mouse scrolled (614, 351) with delta (0, 0)
Screenshot: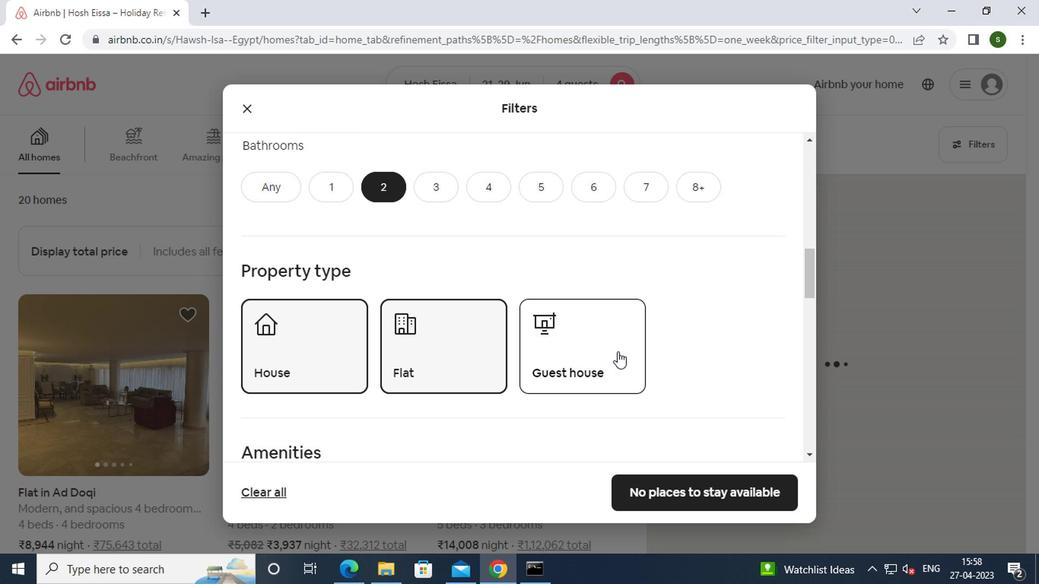 
Action: Mouse scrolled (614, 351) with delta (0, 0)
Screenshot: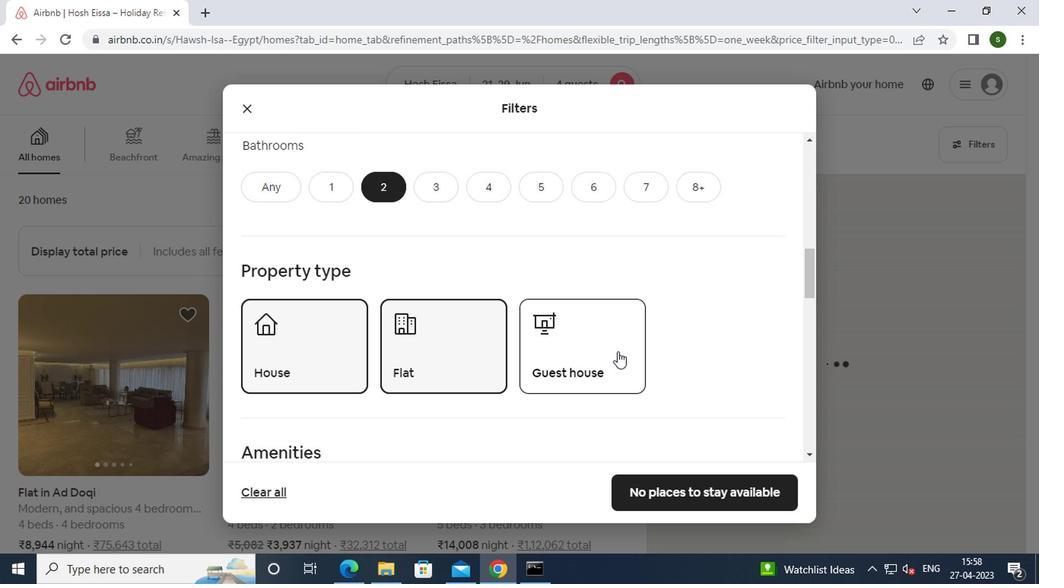 
Action: Mouse scrolled (614, 351) with delta (0, 0)
Screenshot: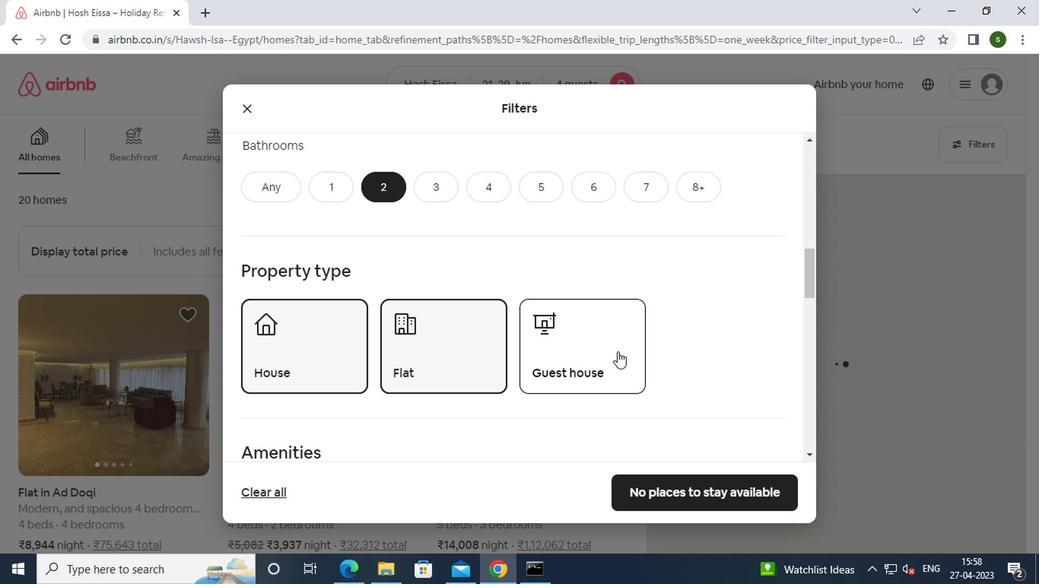 
Action: Mouse scrolled (614, 351) with delta (0, 0)
Screenshot: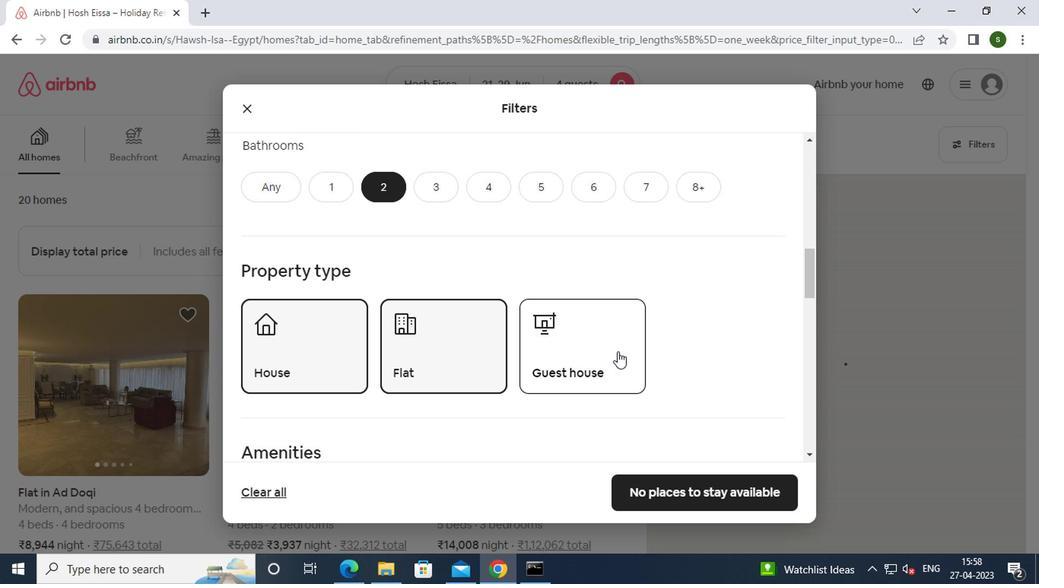 
Action: Mouse scrolled (614, 351) with delta (0, 0)
Screenshot: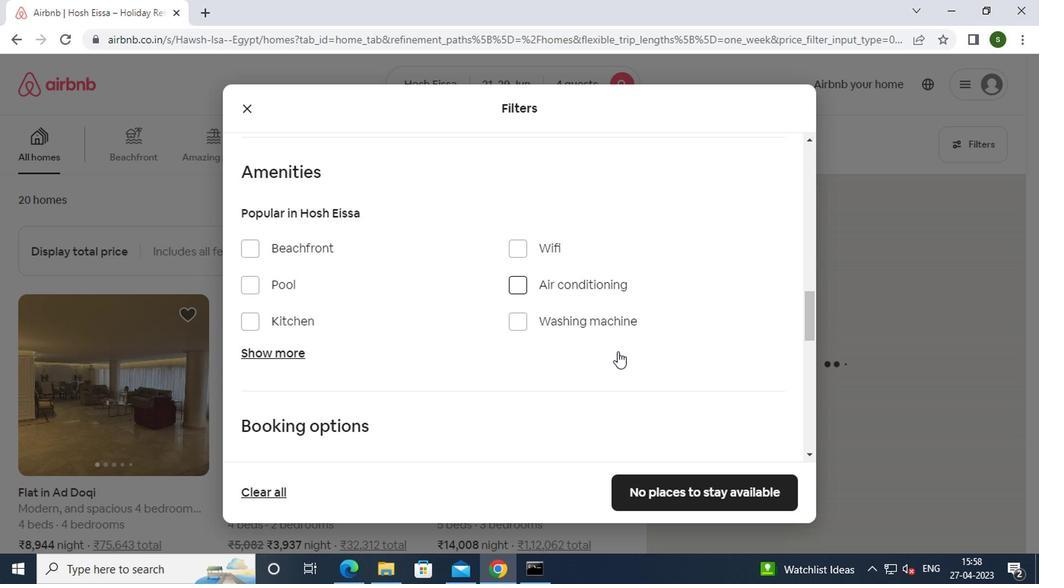 
Action: Mouse scrolled (614, 351) with delta (0, 0)
Screenshot: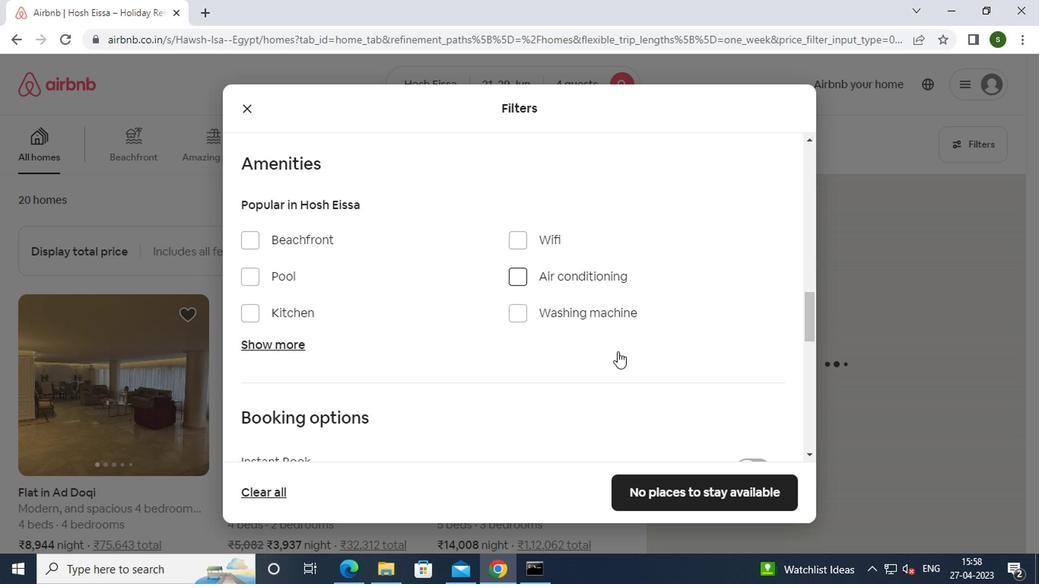 
Action: Mouse moved to (743, 354)
Screenshot: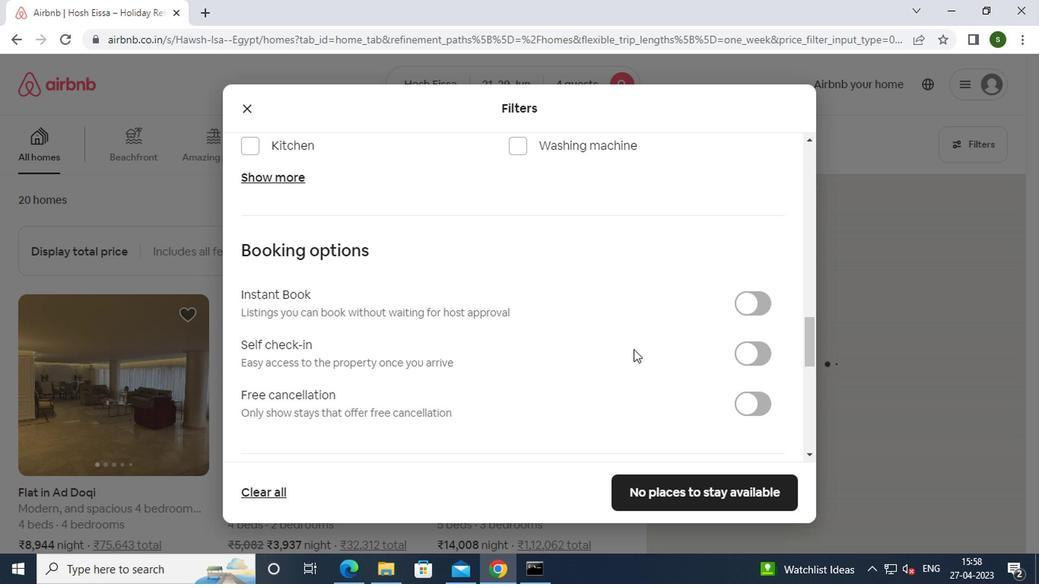 
Action: Mouse pressed left at (743, 354)
Screenshot: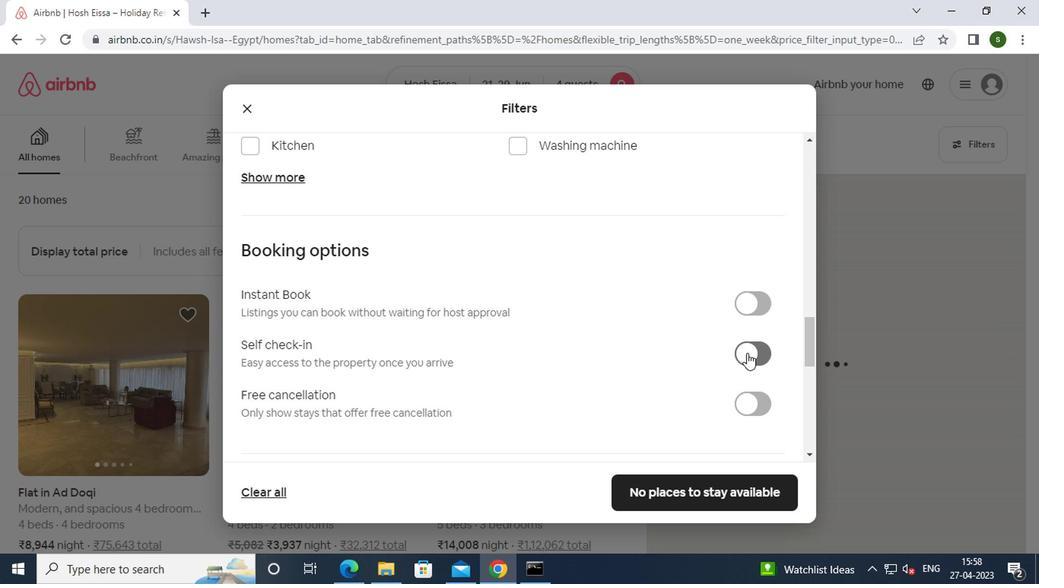 
Action: Mouse moved to (637, 340)
Screenshot: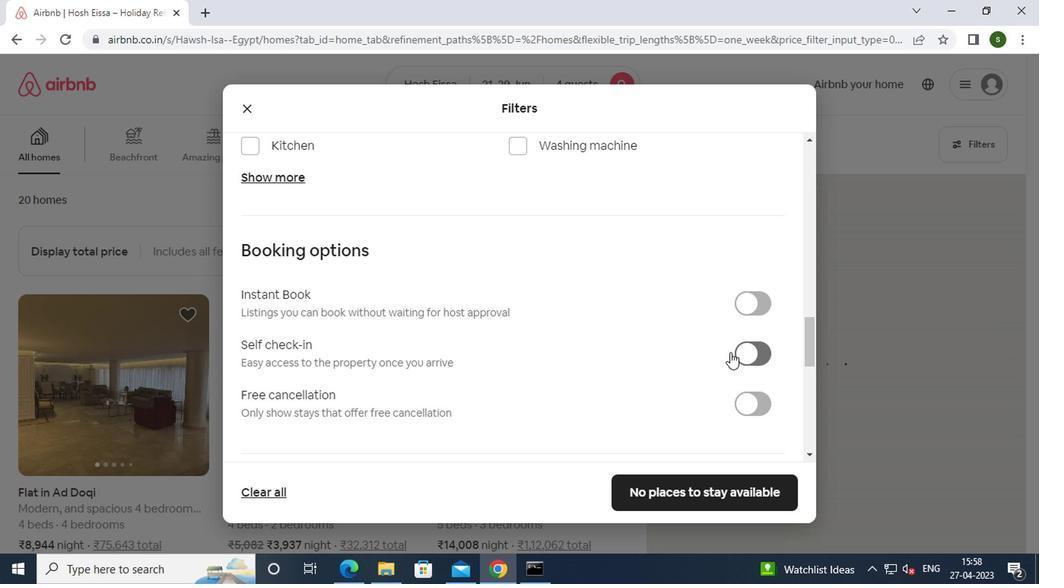 
Action: Mouse scrolled (637, 339) with delta (0, -1)
Screenshot: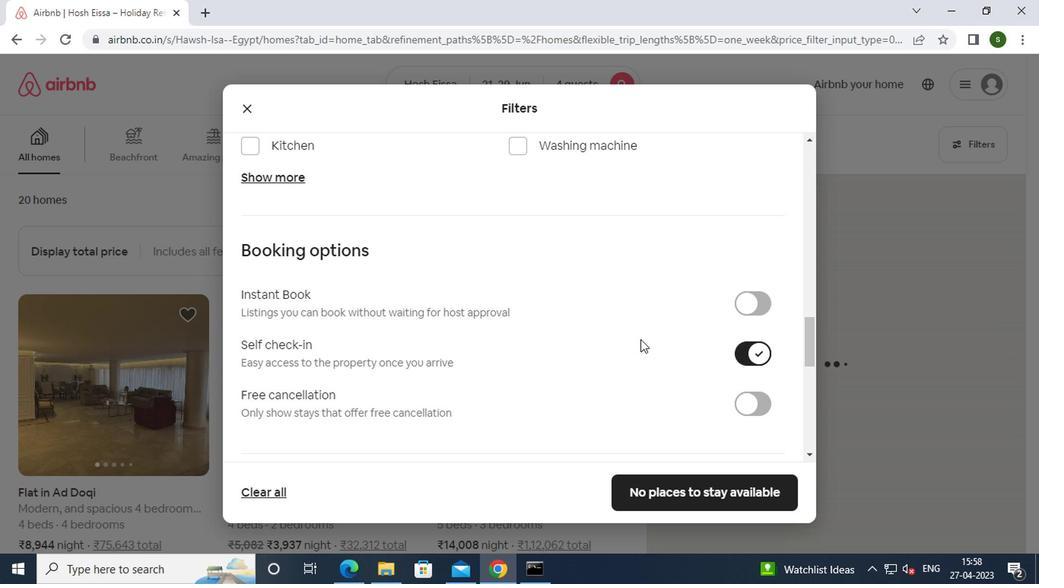 
Action: Mouse scrolled (637, 339) with delta (0, -1)
Screenshot: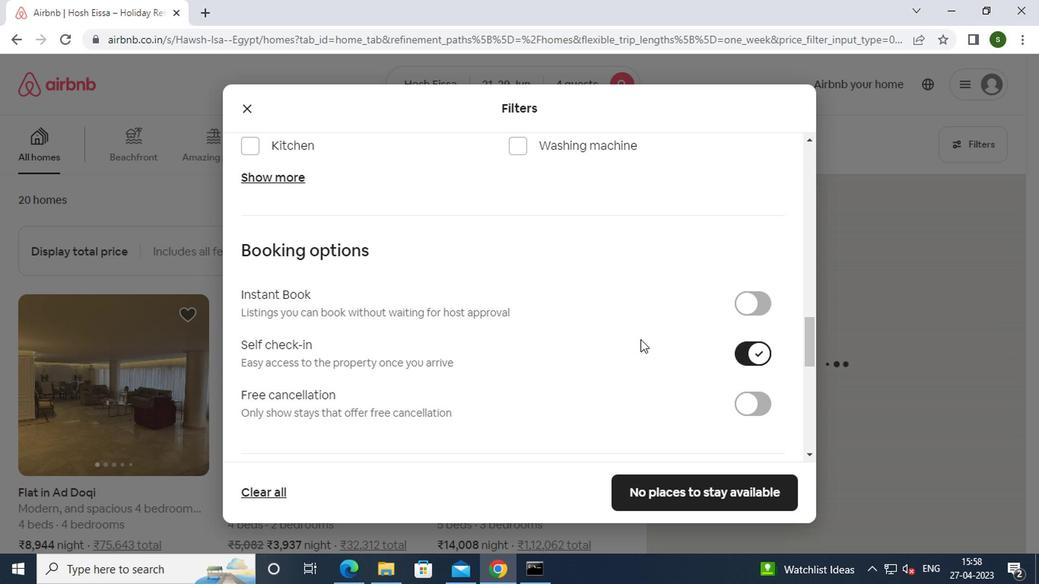 
Action: Mouse scrolled (637, 339) with delta (0, -1)
Screenshot: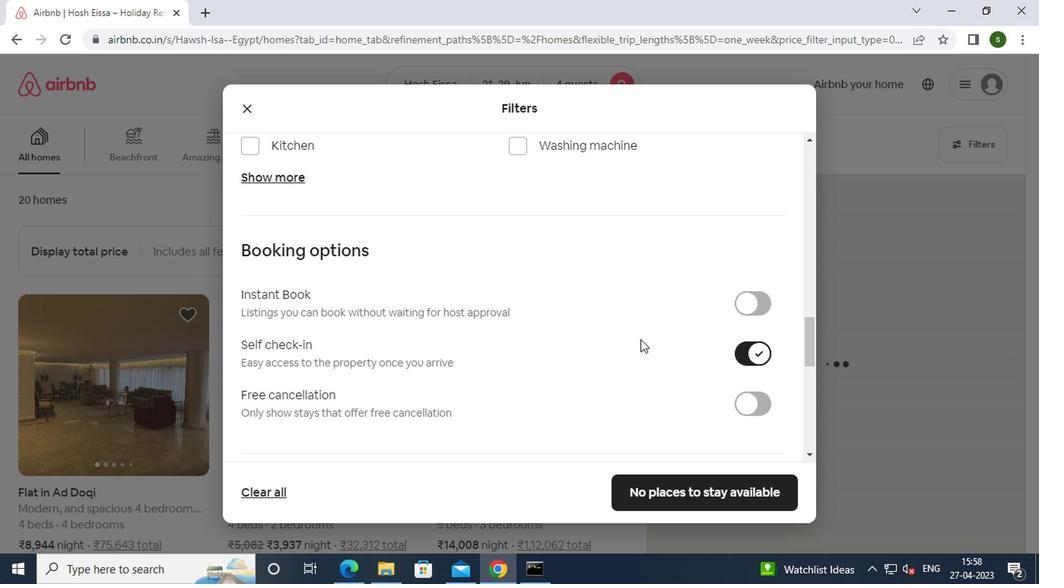 
Action: Mouse scrolled (637, 339) with delta (0, -1)
Screenshot: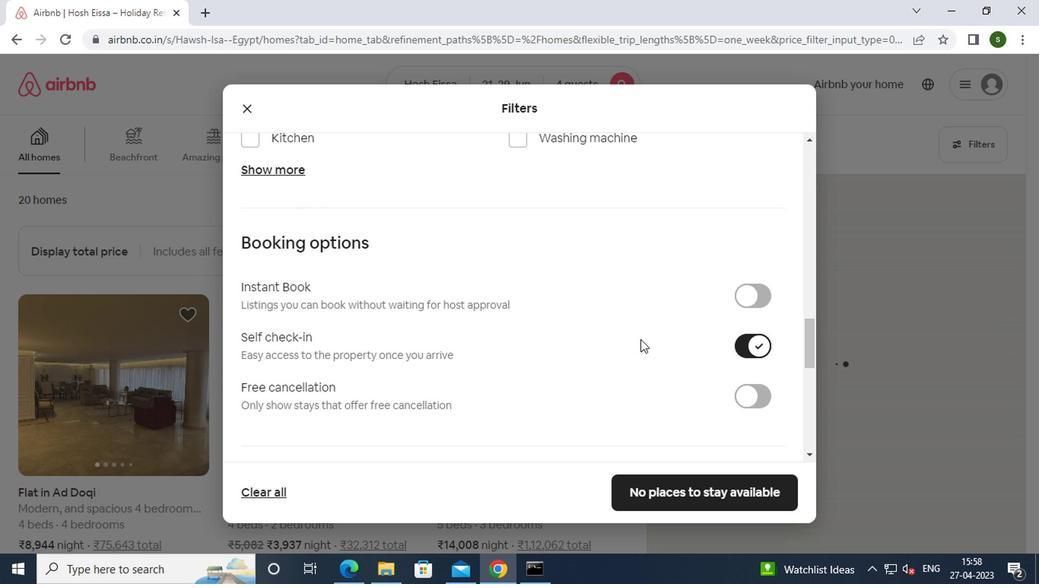 
Action: Mouse scrolled (637, 339) with delta (0, -1)
Screenshot: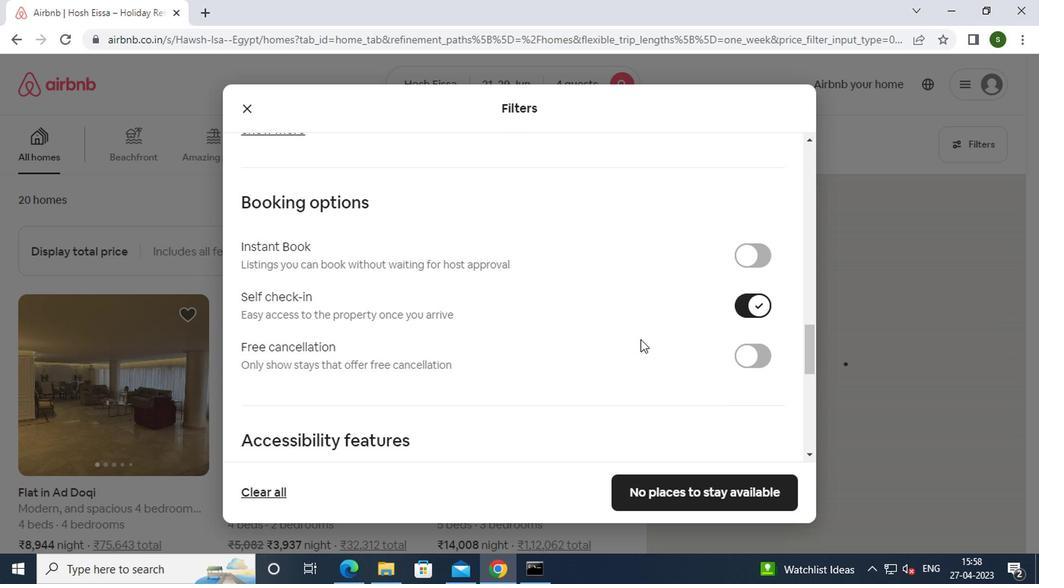 
Action: Mouse scrolled (637, 339) with delta (0, -1)
Screenshot: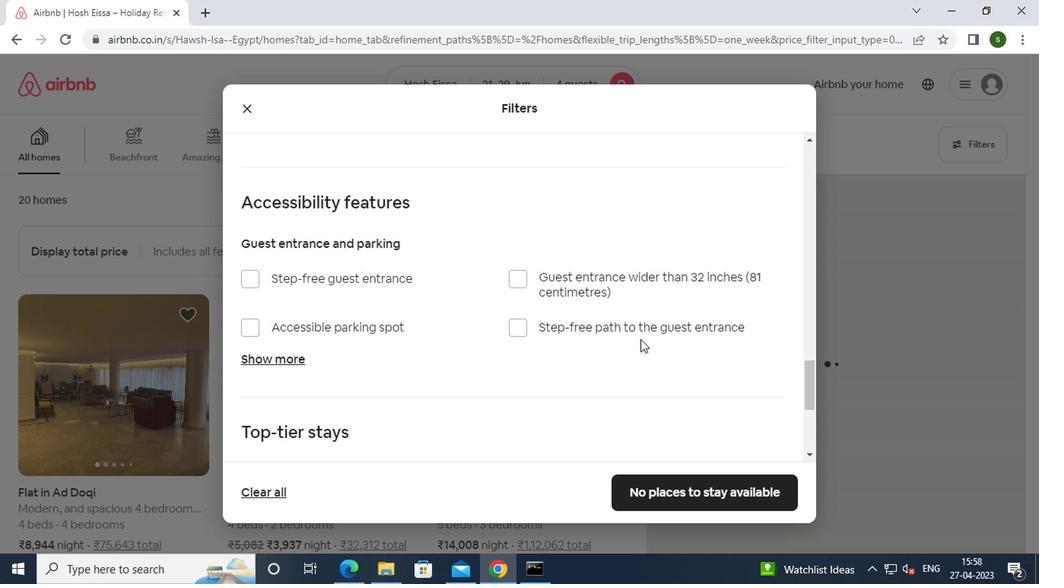 
Action: Mouse scrolled (637, 339) with delta (0, -1)
Screenshot: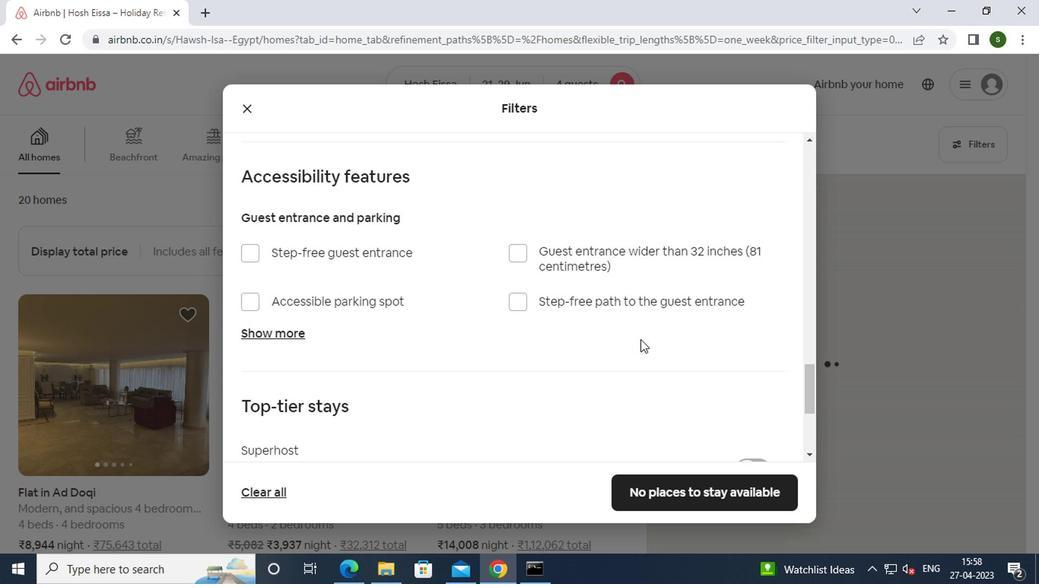 
Action: Mouse scrolled (637, 339) with delta (0, -1)
Screenshot: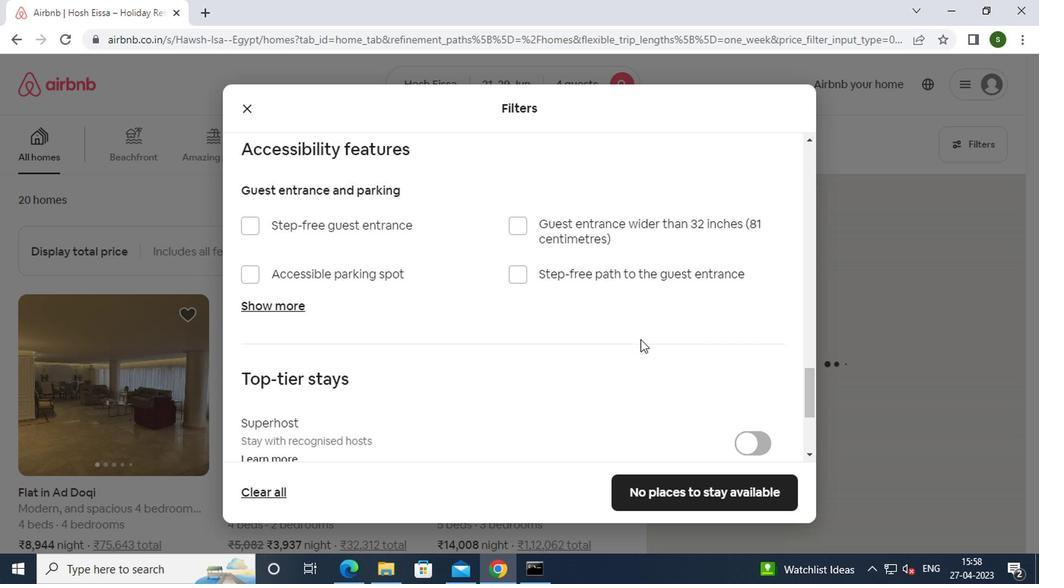 
Action: Mouse moved to (297, 379)
Screenshot: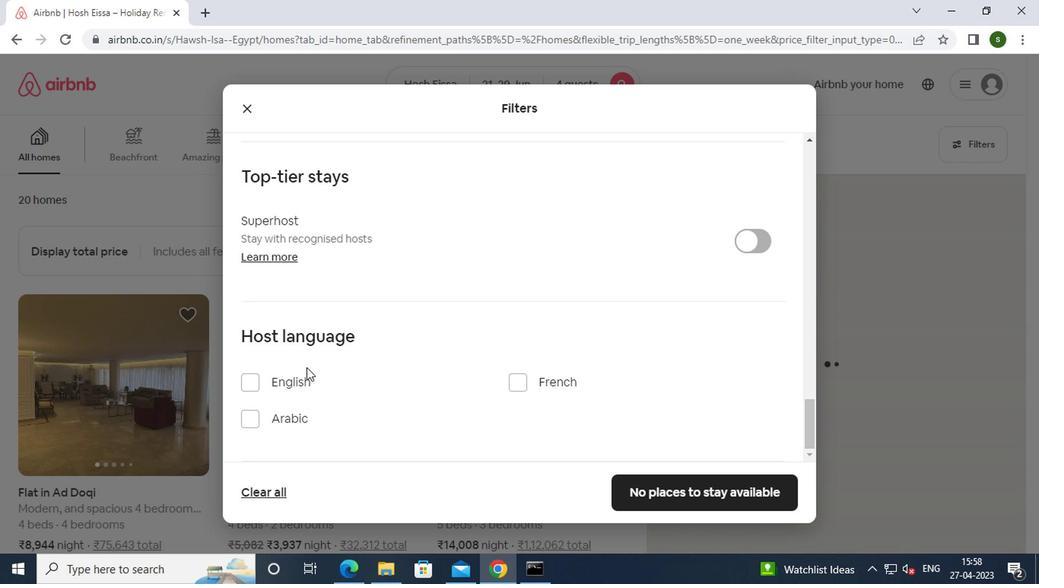
Action: Mouse pressed left at (297, 379)
Screenshot: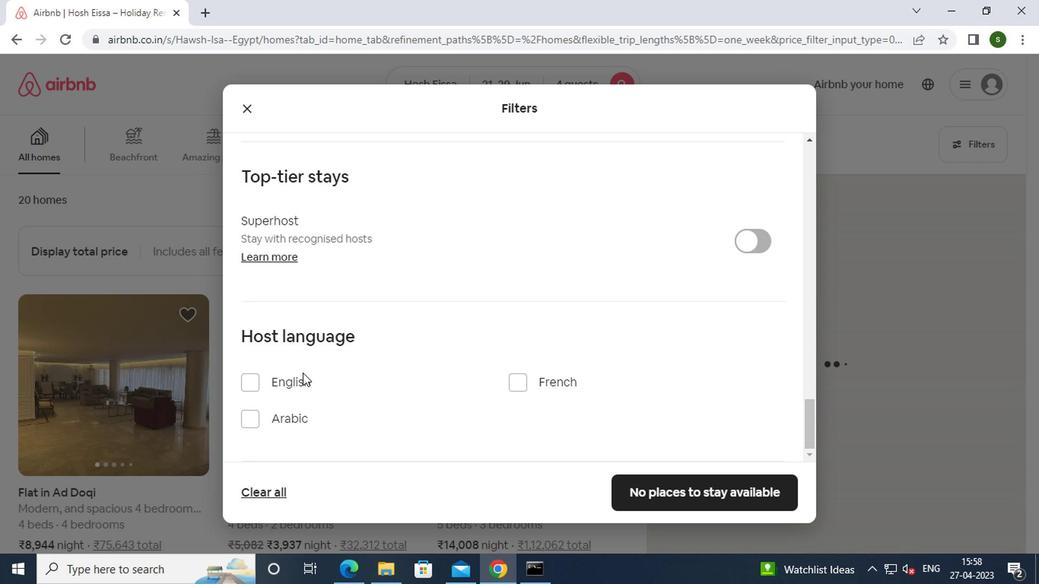 
Action: Mouse moved to (638, 489)
Screenshot: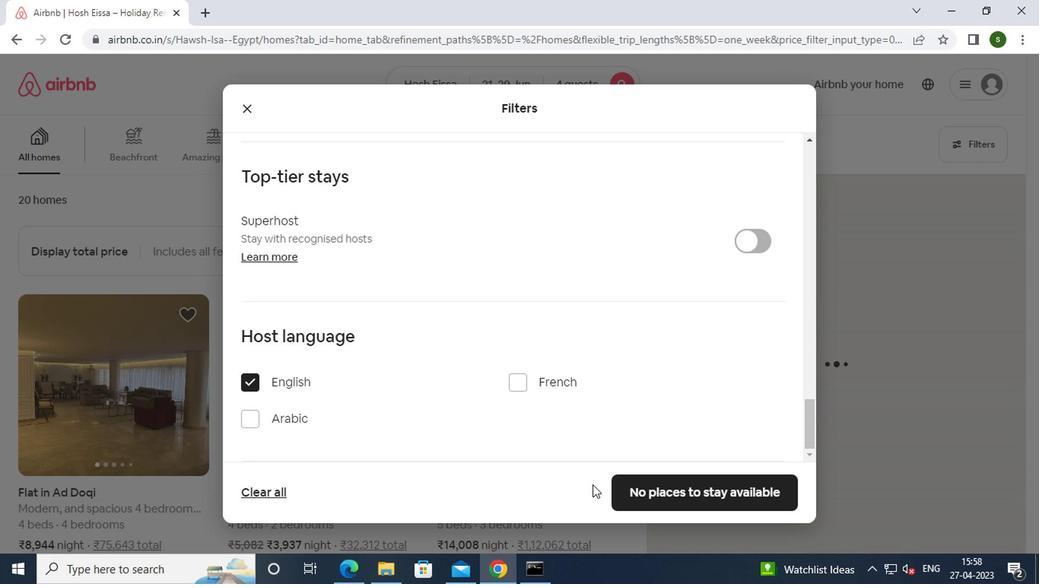 
Action: Mouse pressed left at (638, 489)
Screenshot: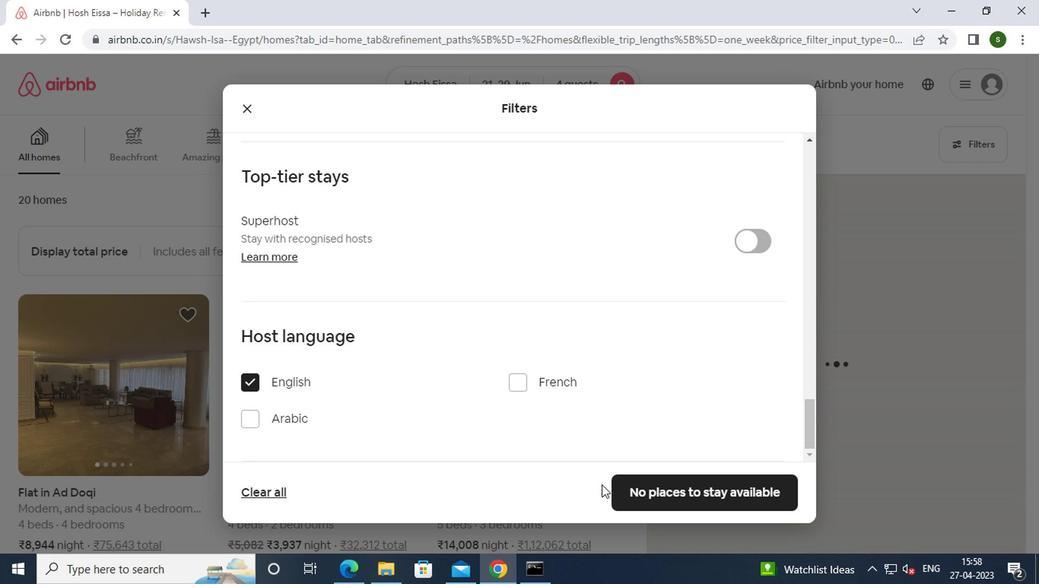 
Action: Mouse moved to (582, 423)
Screenshot: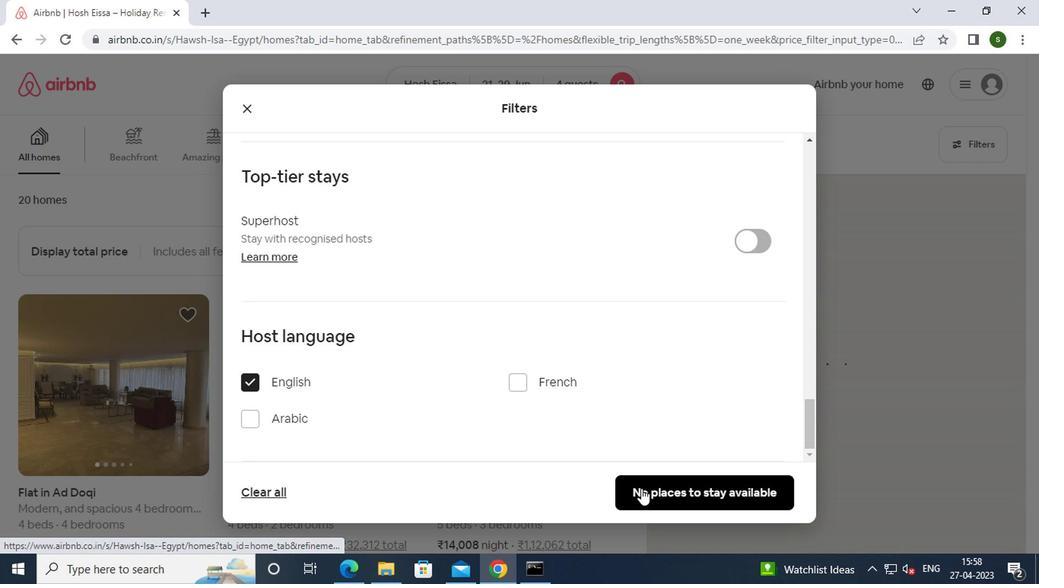 
